 Task: Explore satellite view of the San Francisco Bay Bridge.
Action: Mouse moved to (76, 58)
Screenshot: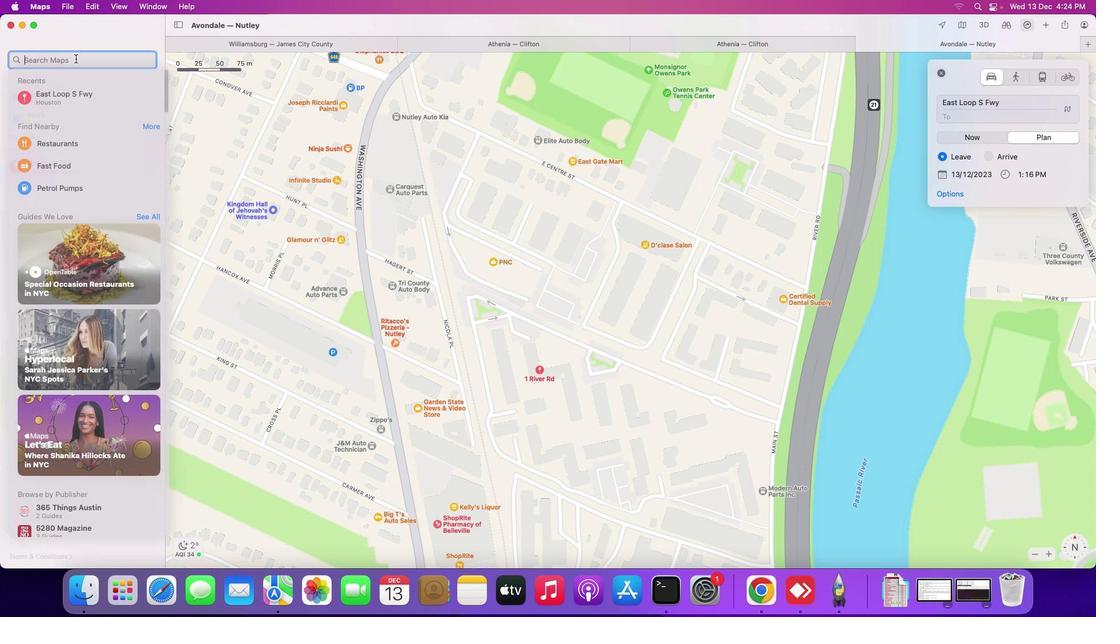 
Action: Mouse pressed left at (76, 58)
Screenshot: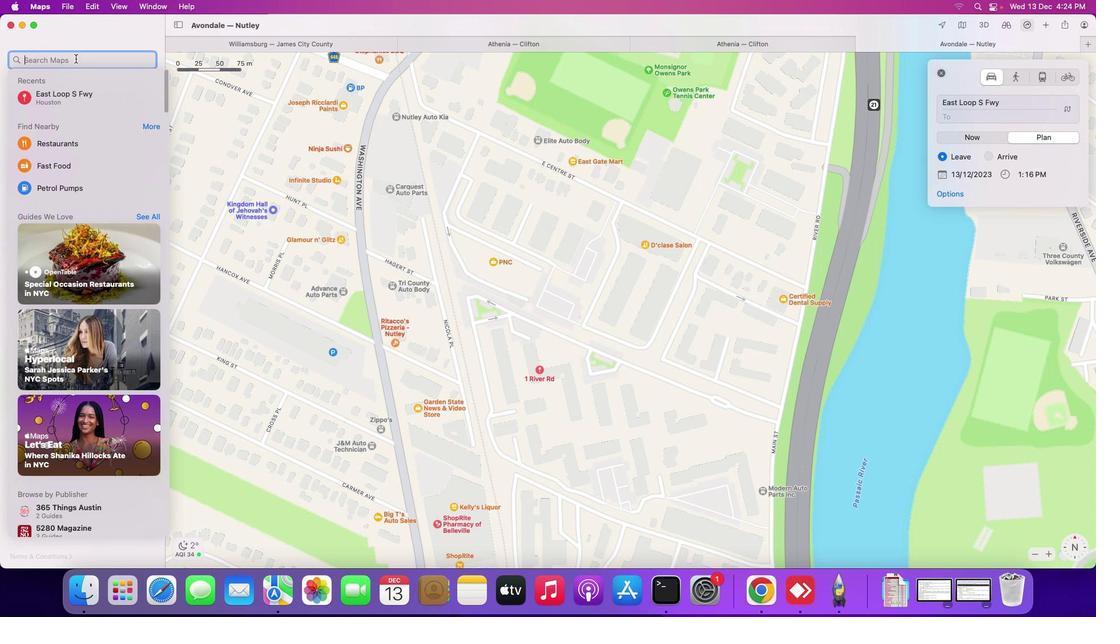 
Action: Mouse moved to (75, 58)
Screenshot: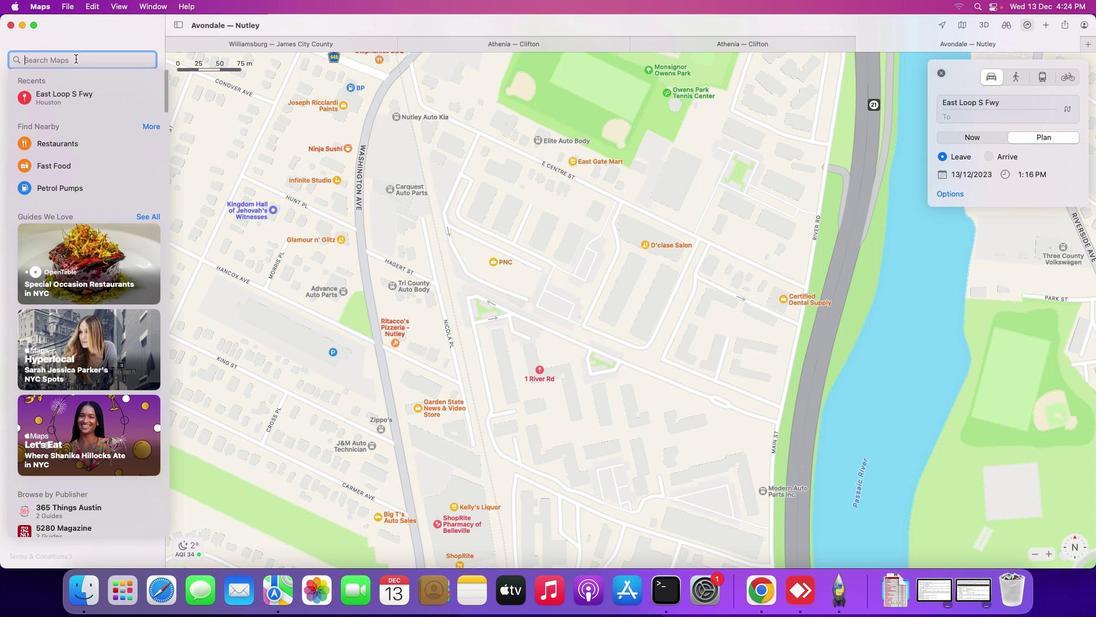 
Action: Key pressed Key.shift_r'S''a''n'Key.spaceKey.shift_r'F''r''a''n''c''i''s''c''o'Key.spaceKey.shift_r'B''a''y'Key.spaceKey.shift_r'B''r''i''d''g''e'Key.enter
Screenshot: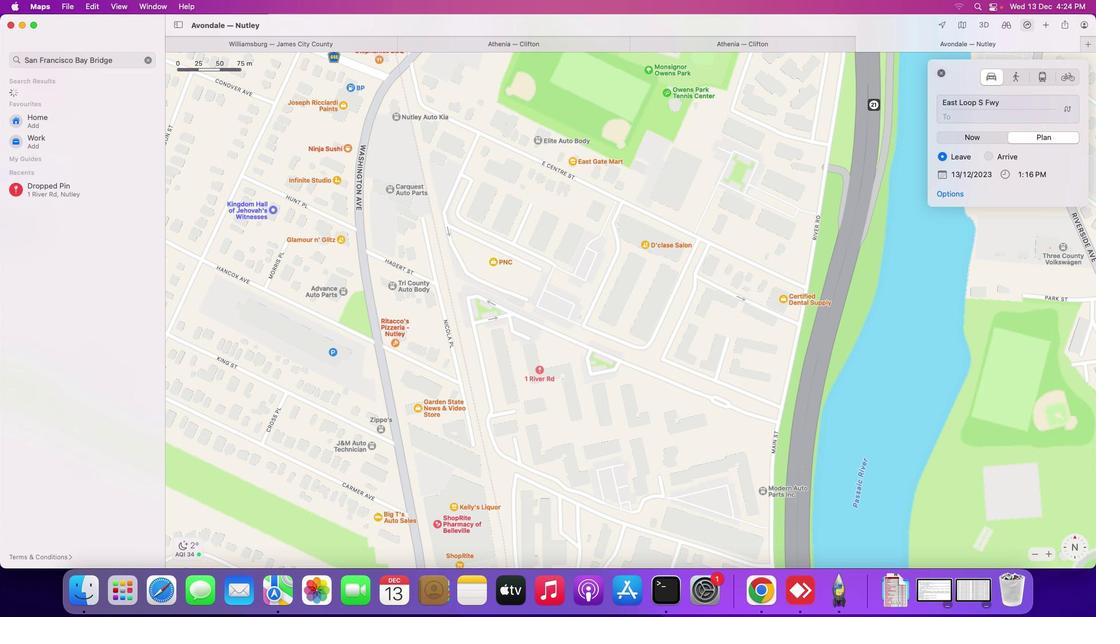 
Action: Mouse moved to (535, 286)
Screenshot: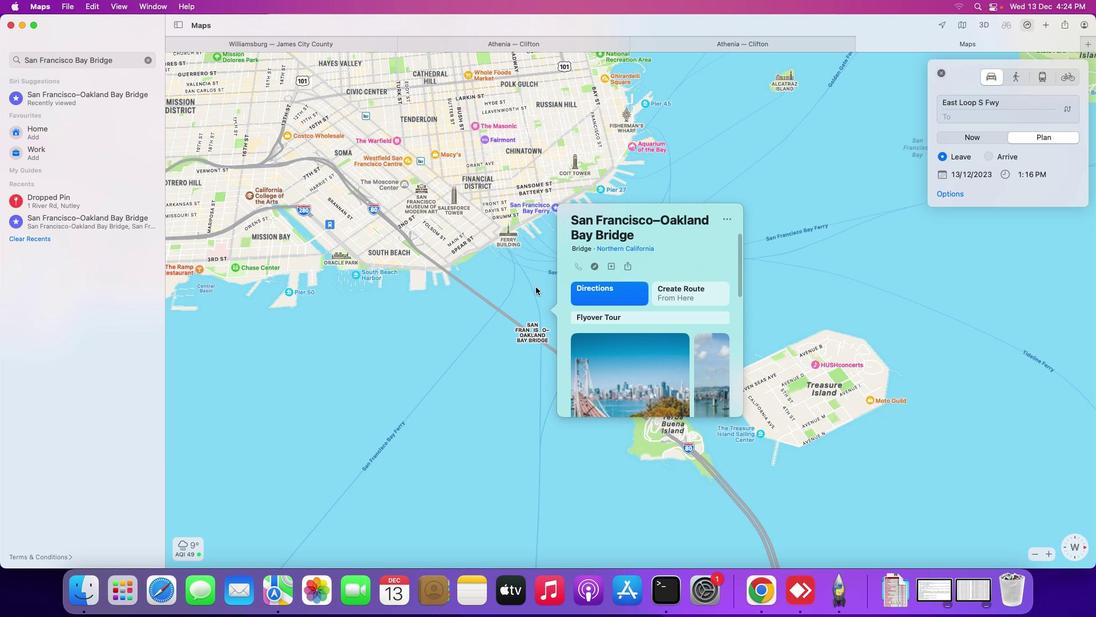
Action: Mouse pressed left at (535, 286)
Screenshot: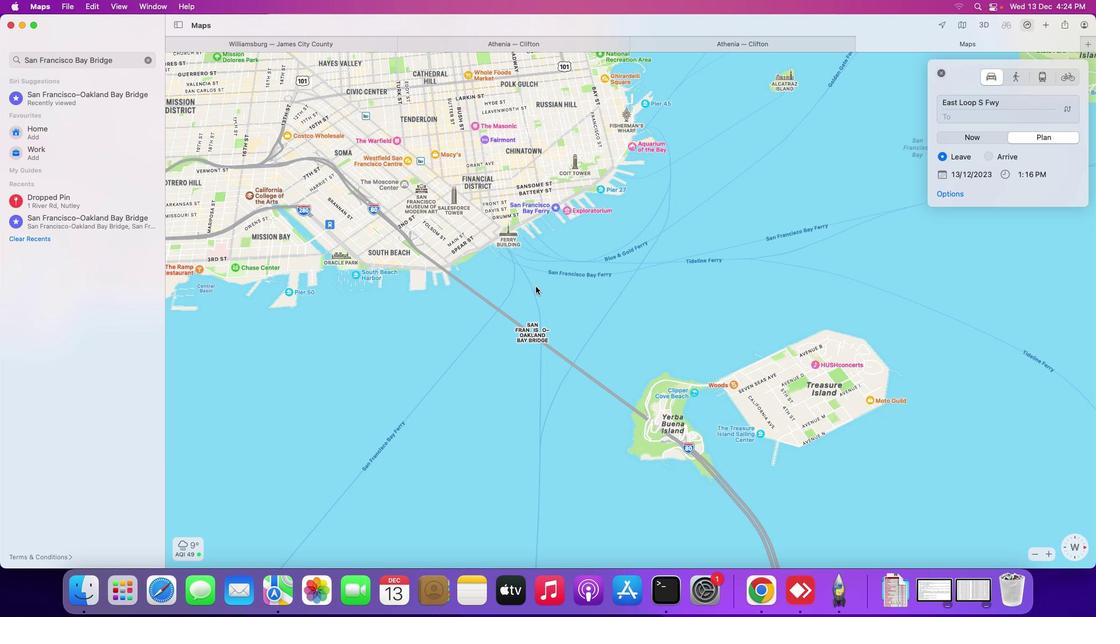 
Action: Mouse moved to (967, 25)
Screenshot: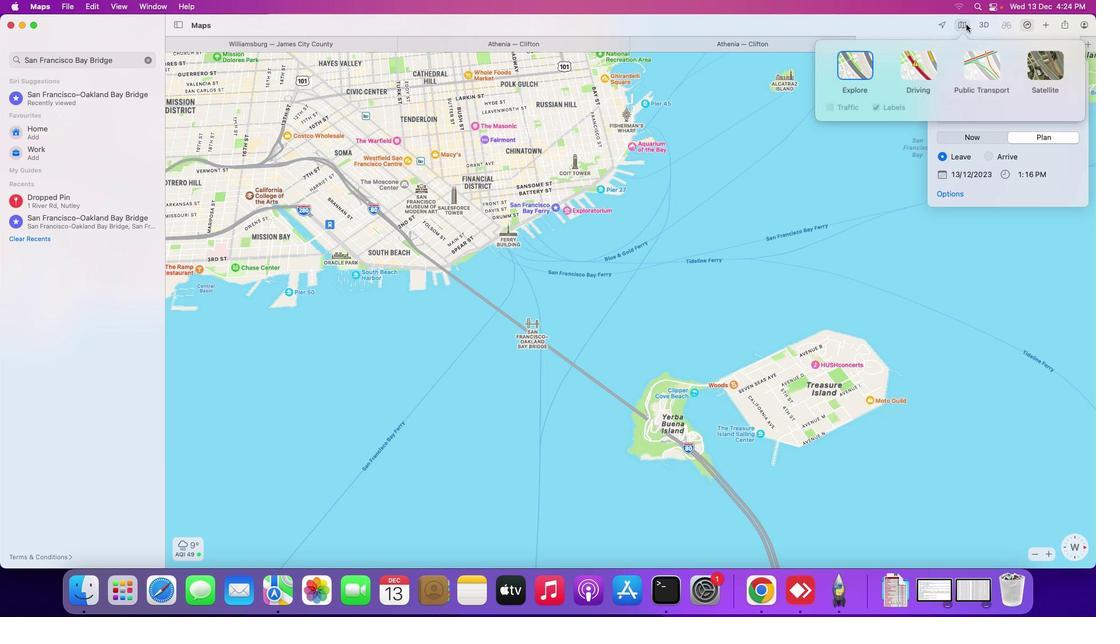 
Action: Mouse pressed left at (967, 25)
Screenshot: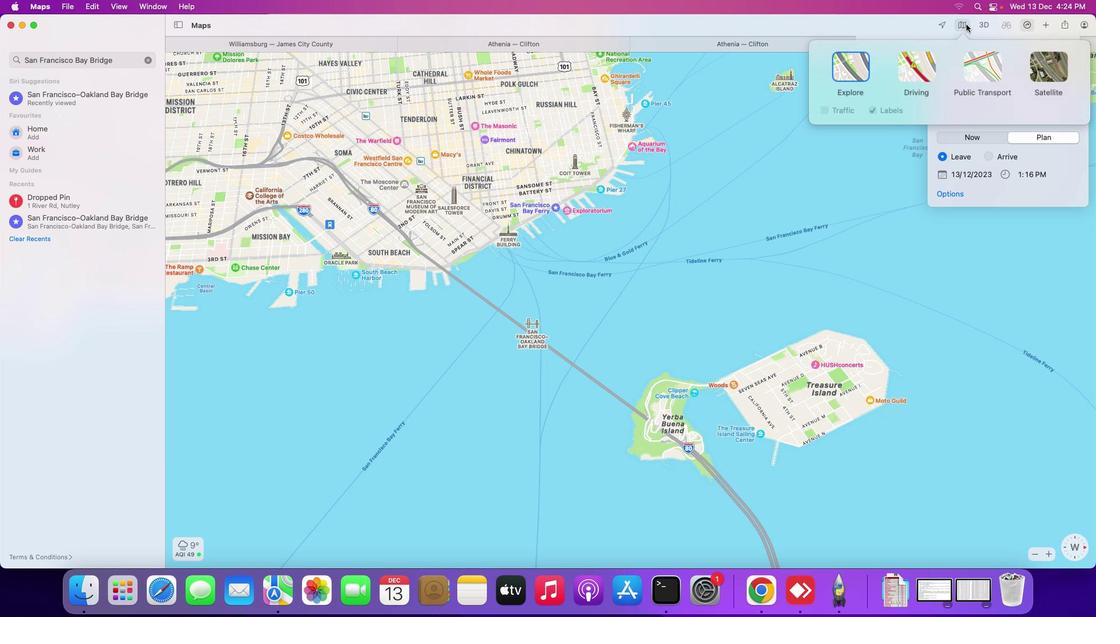 
Action: Mouse moved to (1052, 74)
Screenshot: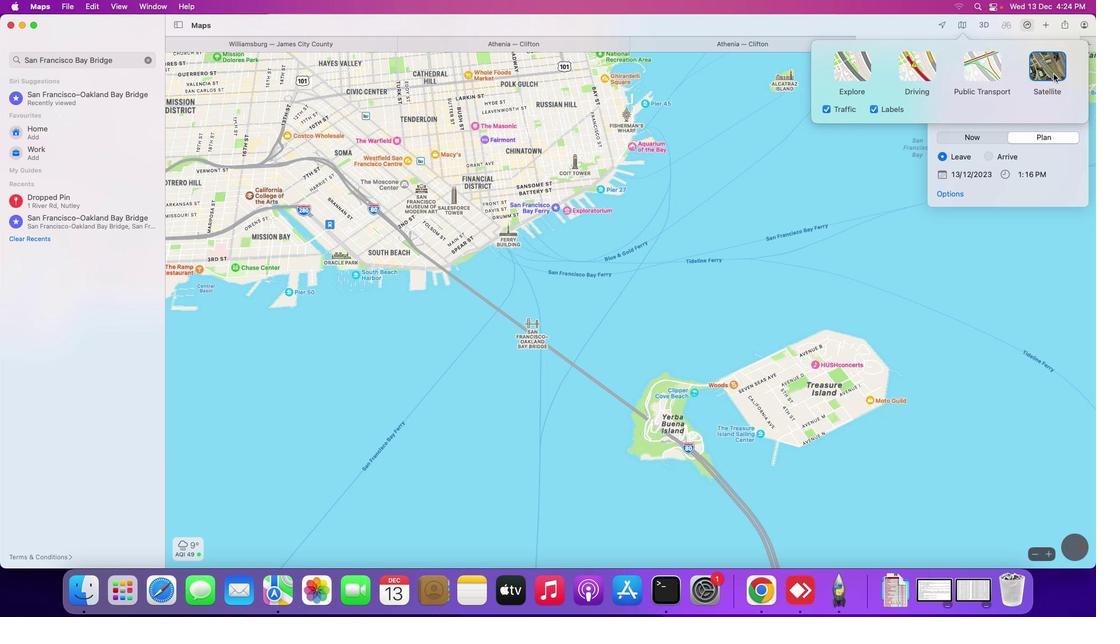 
Action: Mouse pressed left at (1052, 74)
Screenshot: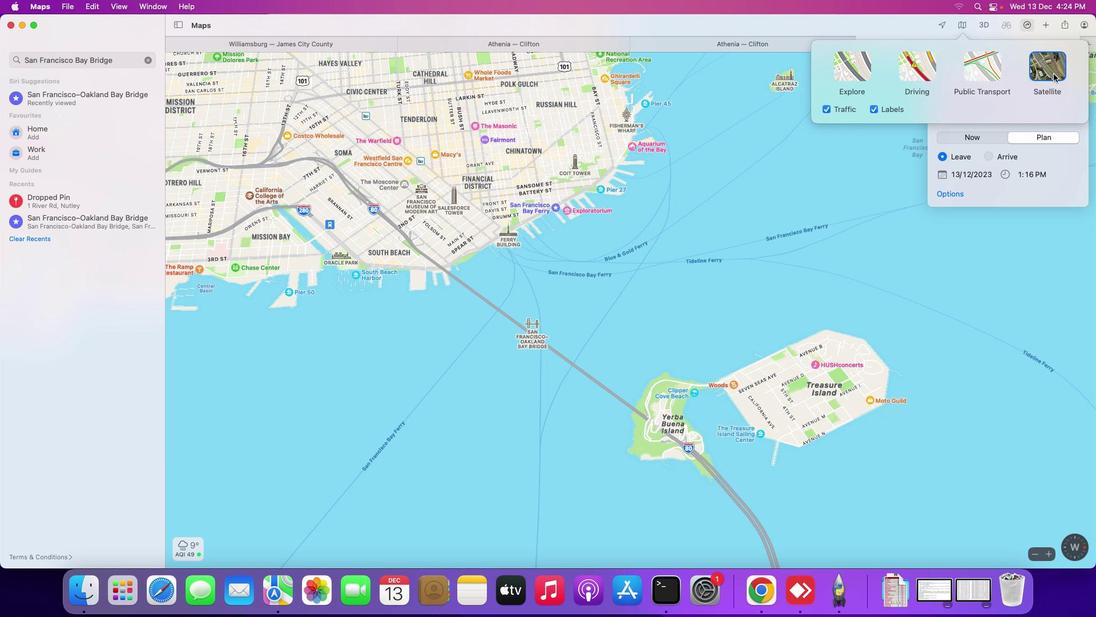 
Action: Mouse moved to (589, 306)
Screenshot: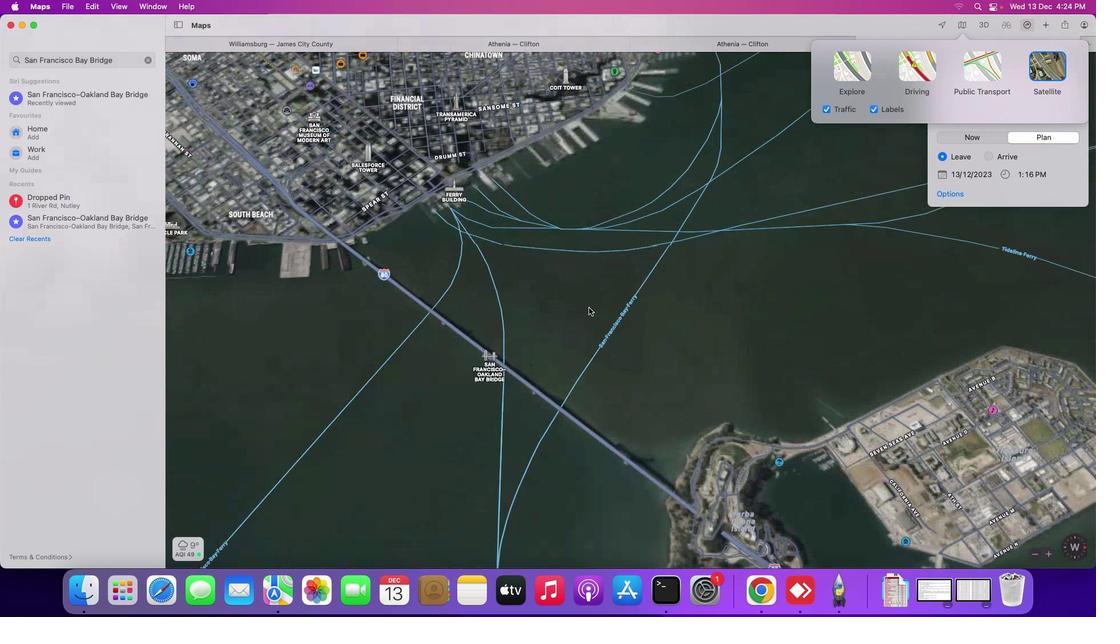 
Action: Mouse scrolled (589, 306) with delta (0, 0)
Screenshot: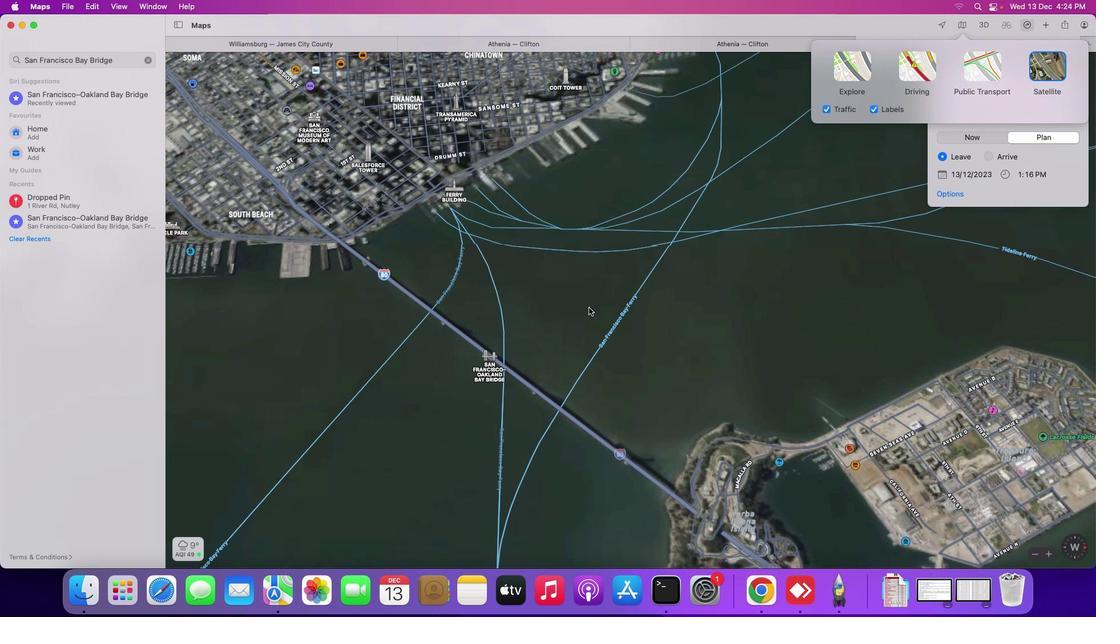 
Action: Mouse moved to (589, 307)
Screenshot: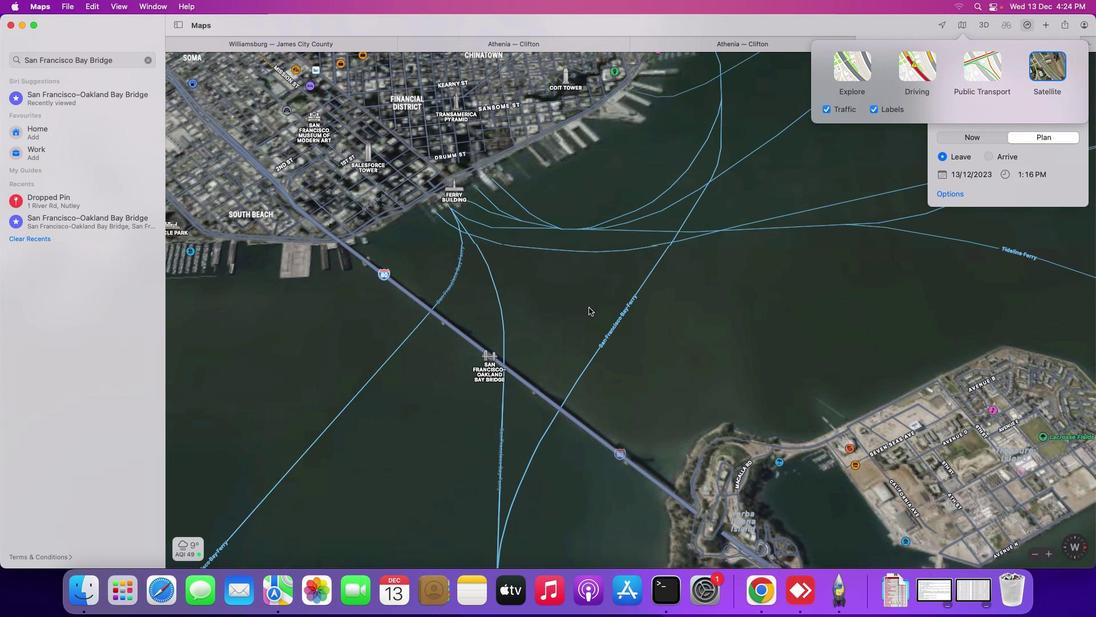 
Action: Mouse scrolled (589, 307) with delta (0, 0)
Screenshot: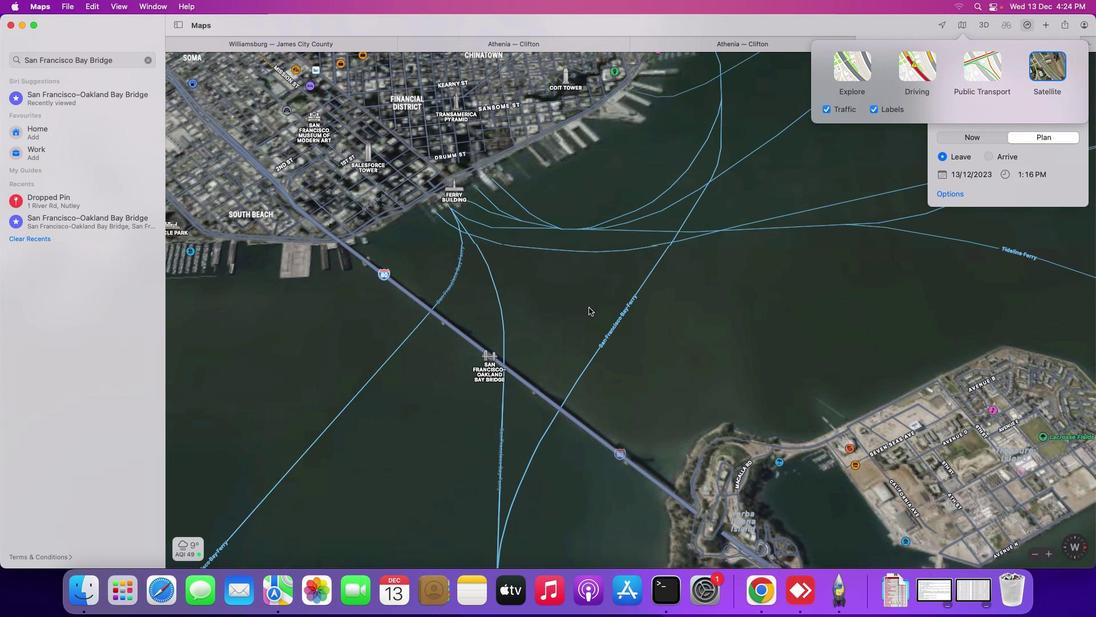 
Action: Mouse moved to (589, 307)
Screenshot: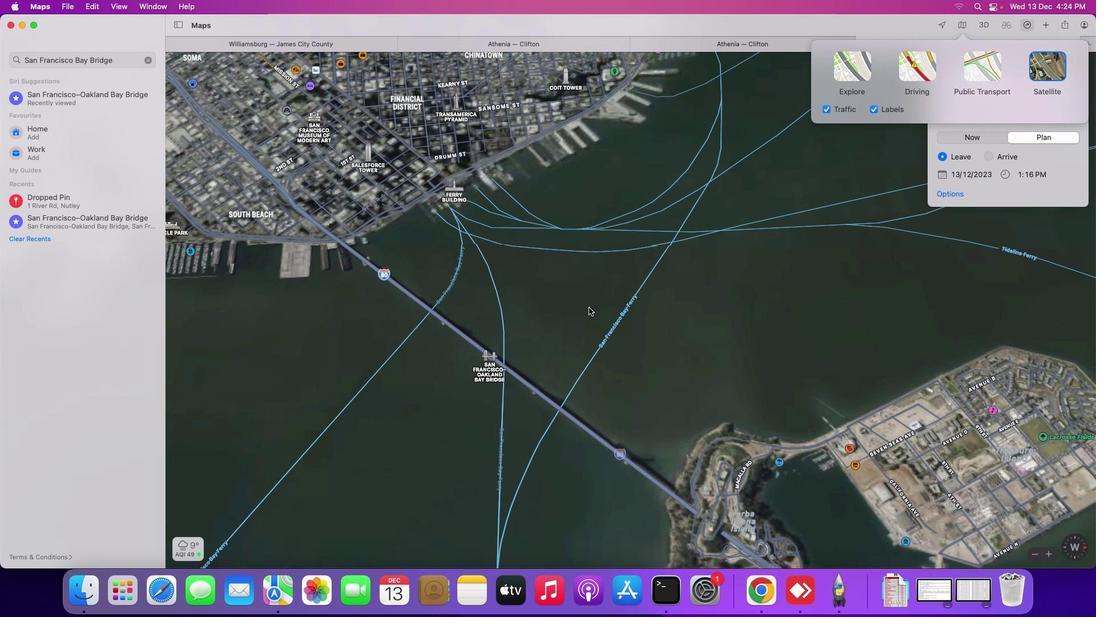 
Action: Mouse scrolled (589, 307) with delta (0, 1)
Screenshot: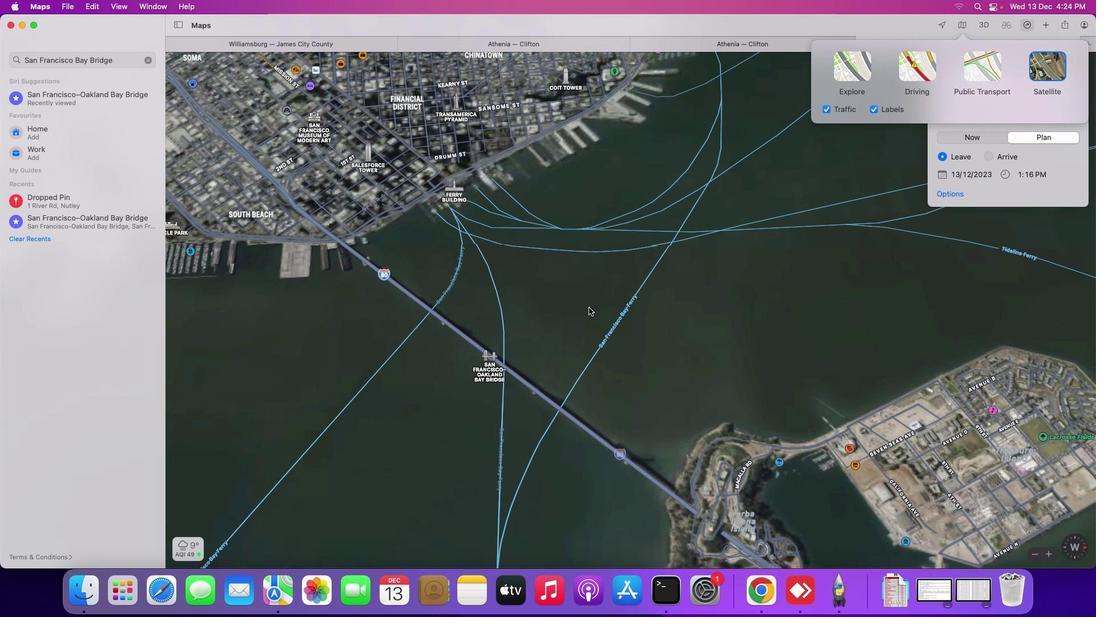 
Action: Mouse scrolled (589, 307) with delta (0, 2)
Screenshot: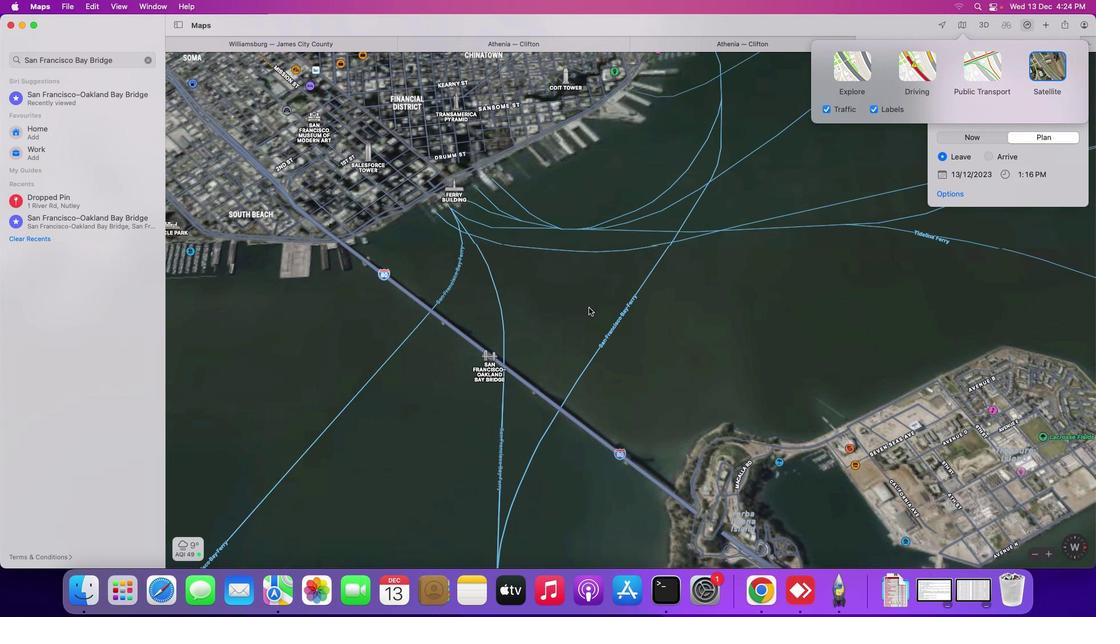 
Action: Mouse scrolled (589, 307) with delta (0, 2)
Screenshot: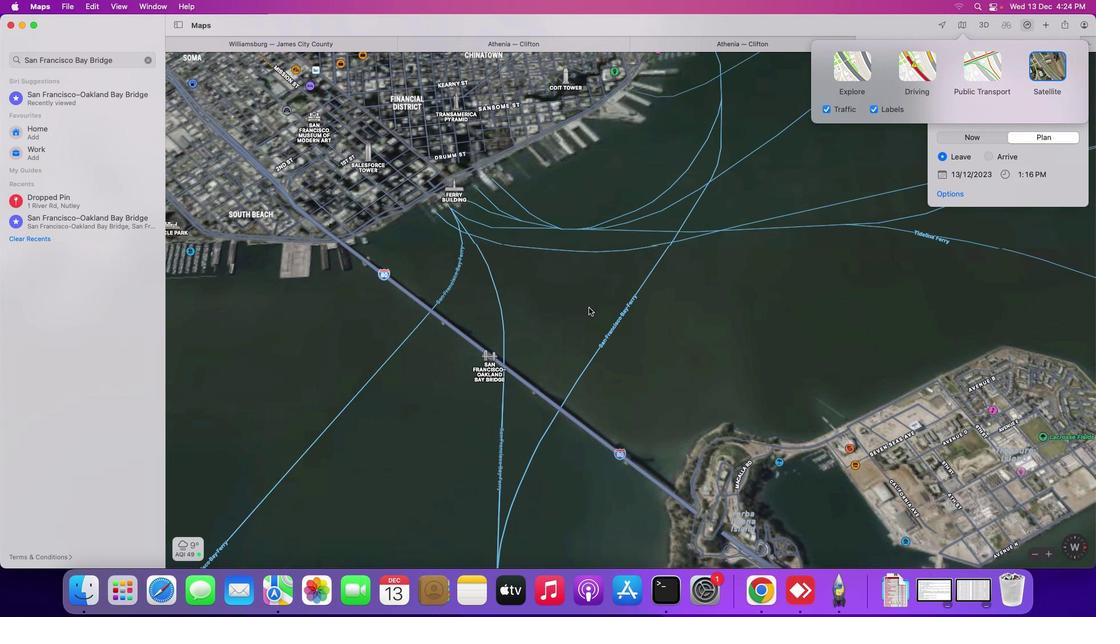
Action: Mouse scrolled (589, 307) with delta (0, 0)
Screenshot: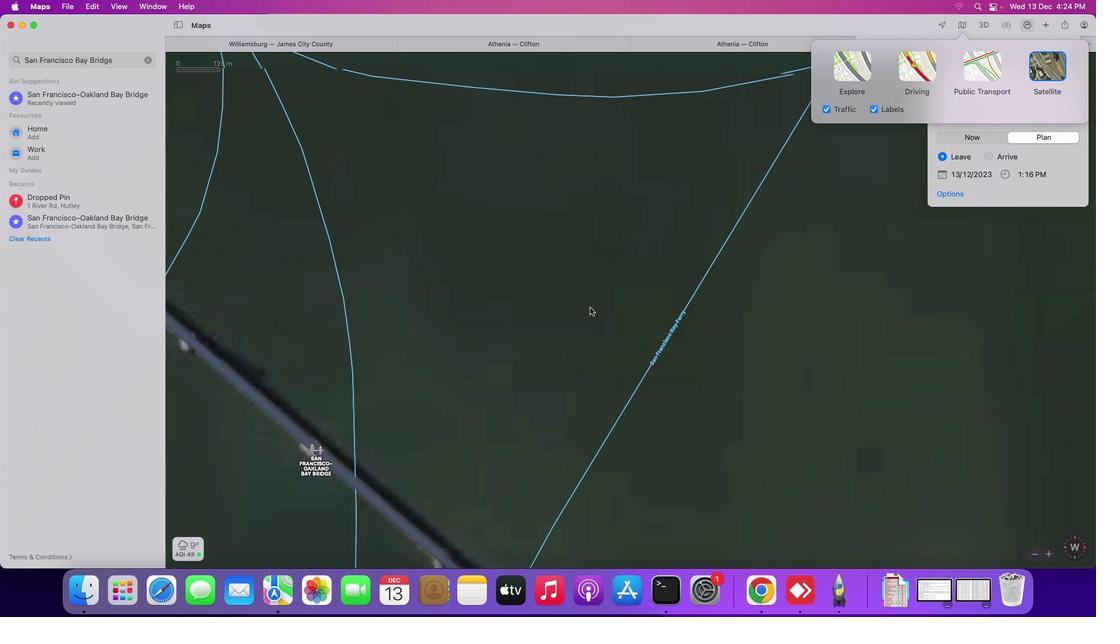 
Action: Mouse scrolled (589, 307) with delta (0, 0)
Screenshot: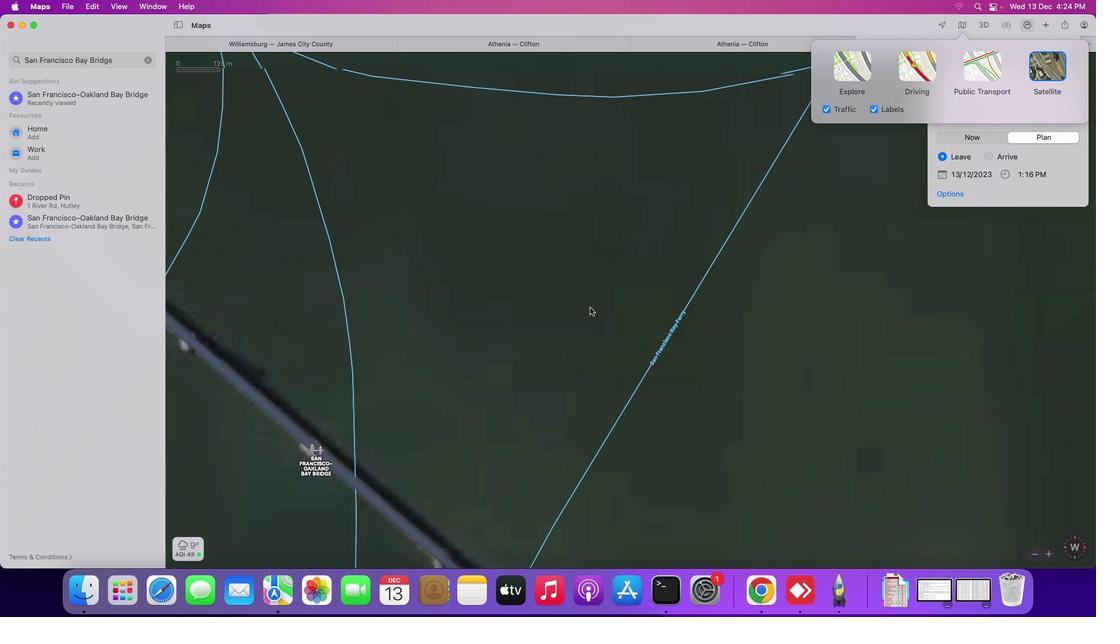 
Action: Mouse scrolled (589, 307) with delta (0, 1)
Screenshot: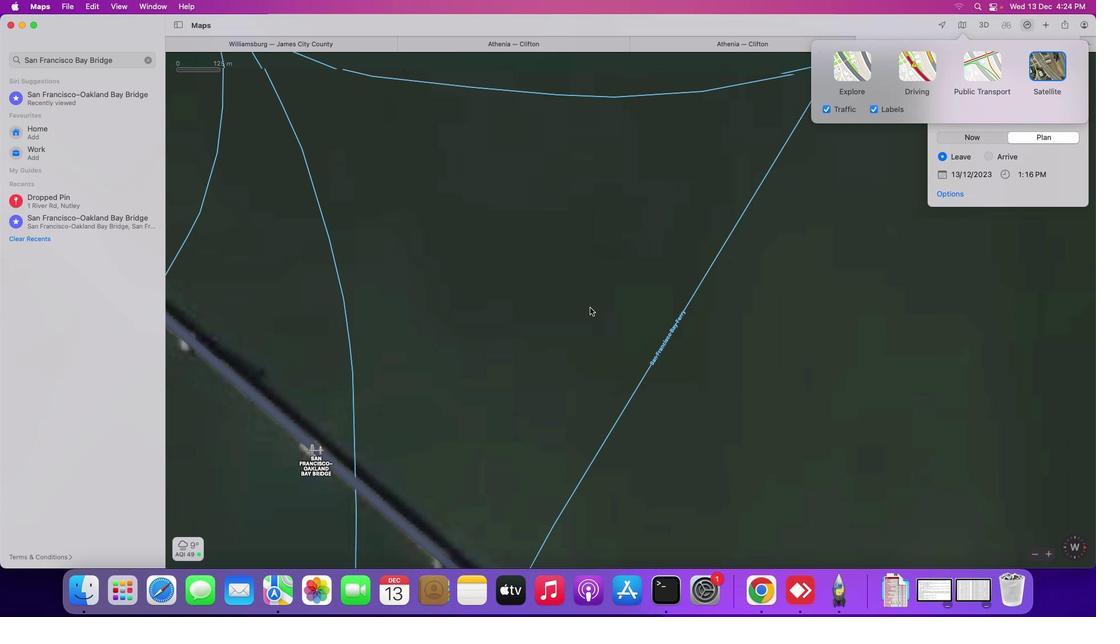 
Action: Mouse moved to (589, 307)
Screenshot: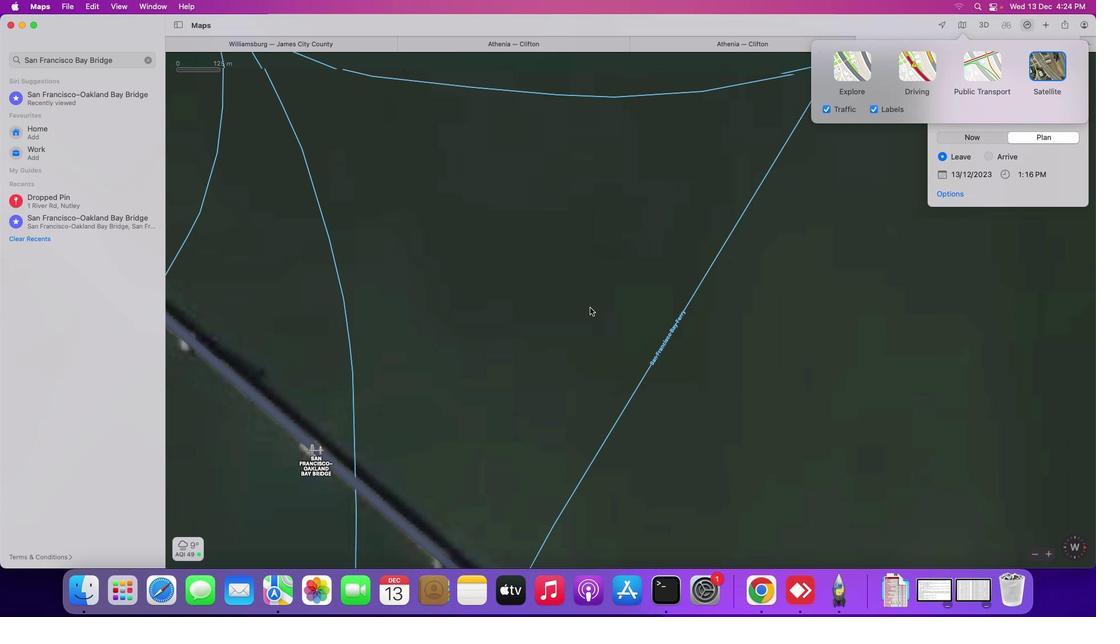 
Action: Mouse scrolled (589, 307) with delta (0, 2)
Screenshot: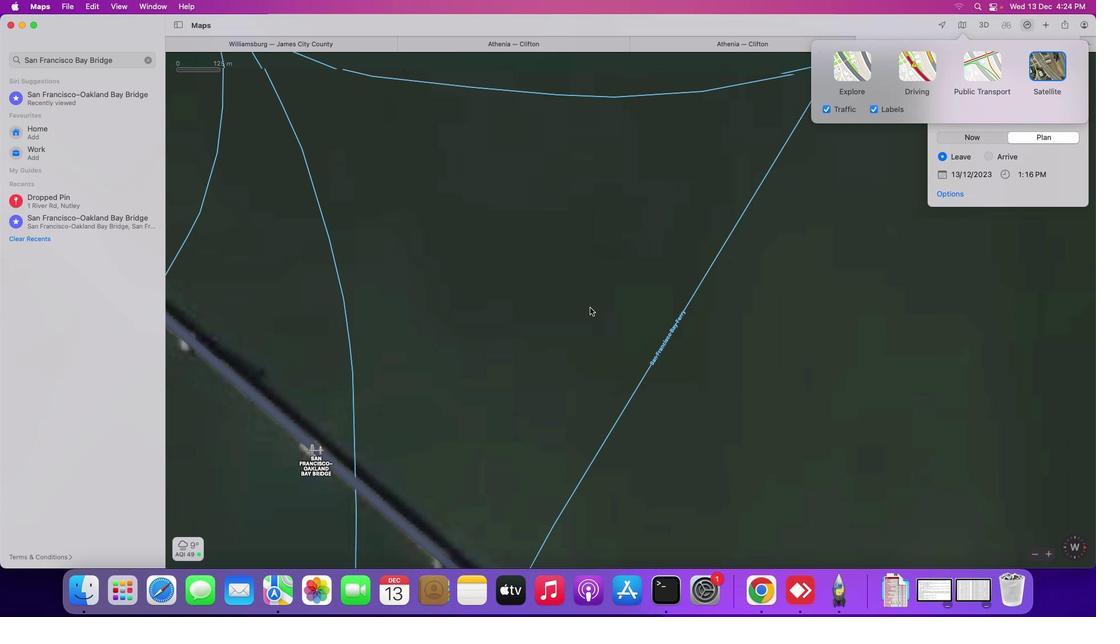 
Action: Mouse scrolled (589, 307) with delta (0, 3)
Screenshot: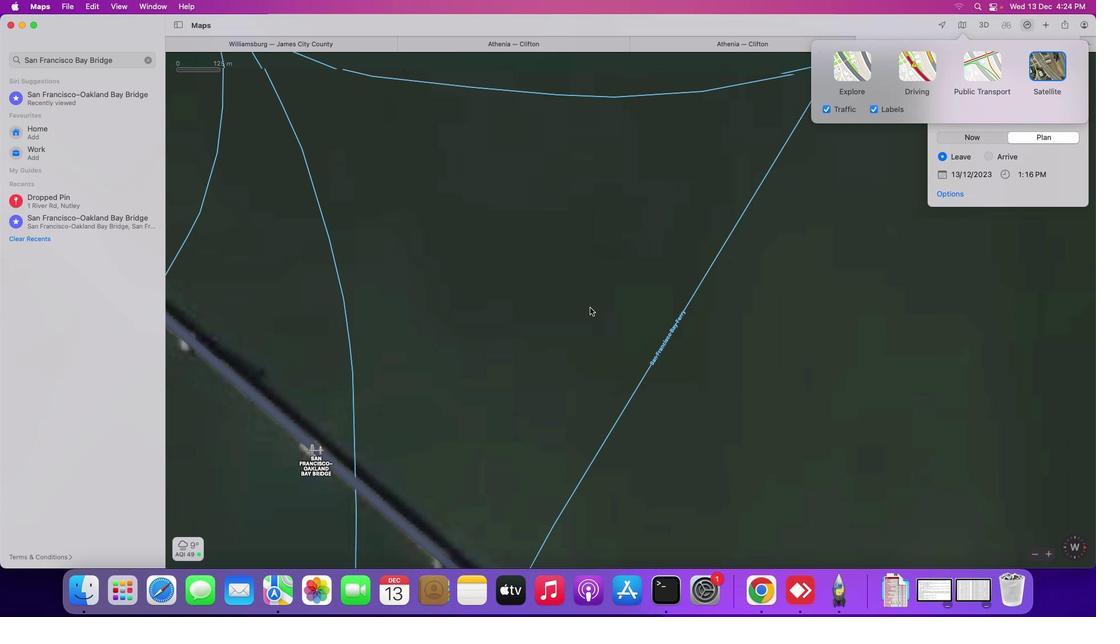 
Action: Mouse scrolled (589, 307) with delta (0, 3)
Screenshot: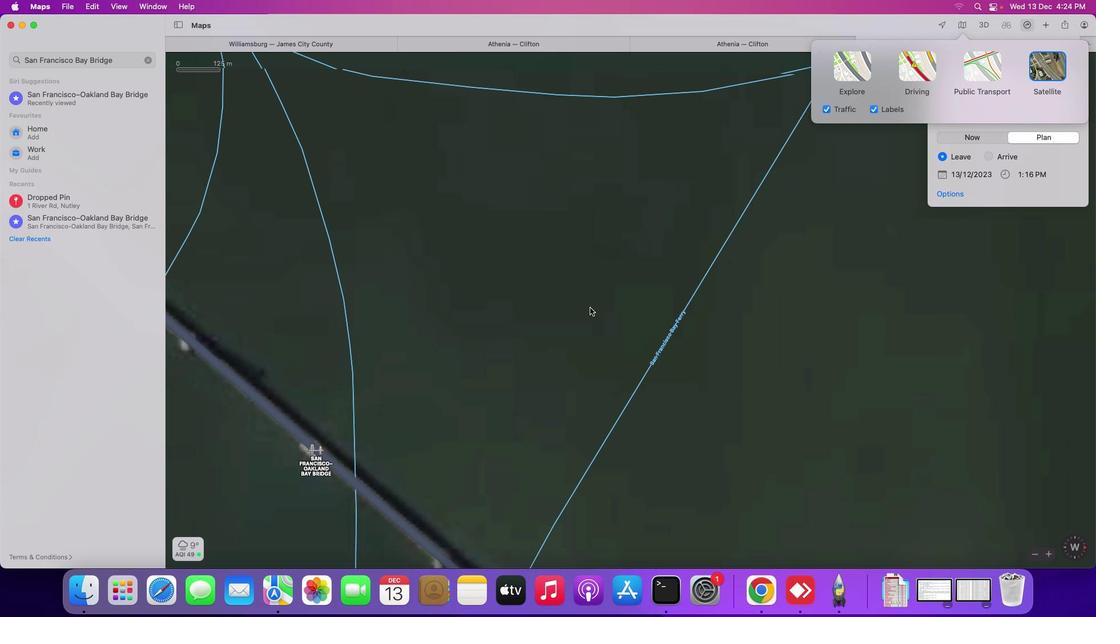 
Action: Mouse scrolled (589, 307) with delta (0, 3)
Screenshot: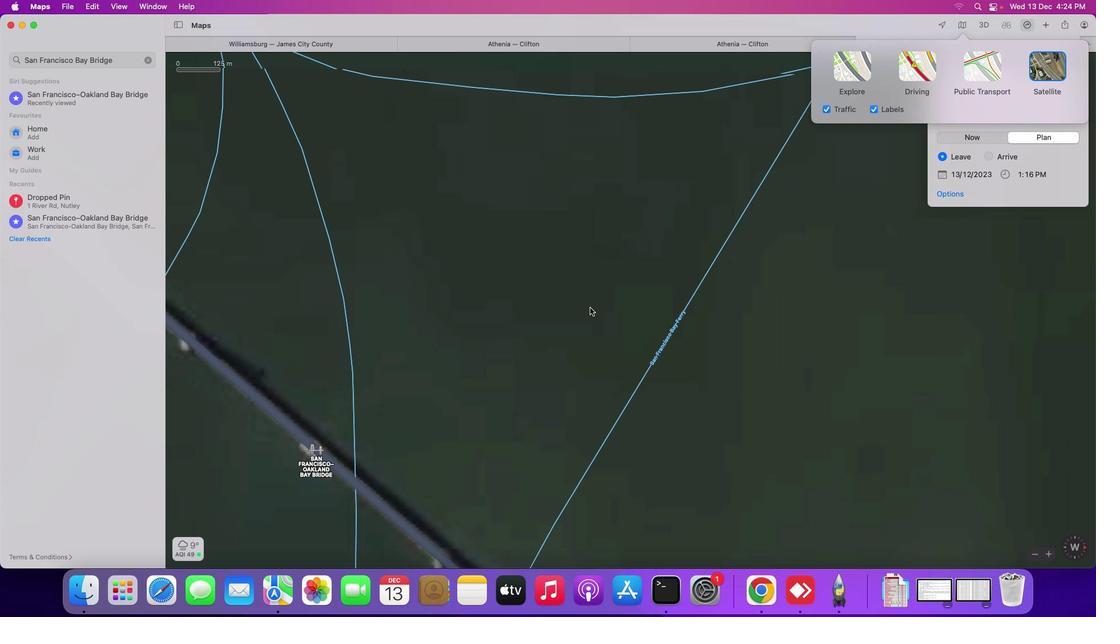 
Action: Mouse moved to (458, 256)
Screenshot: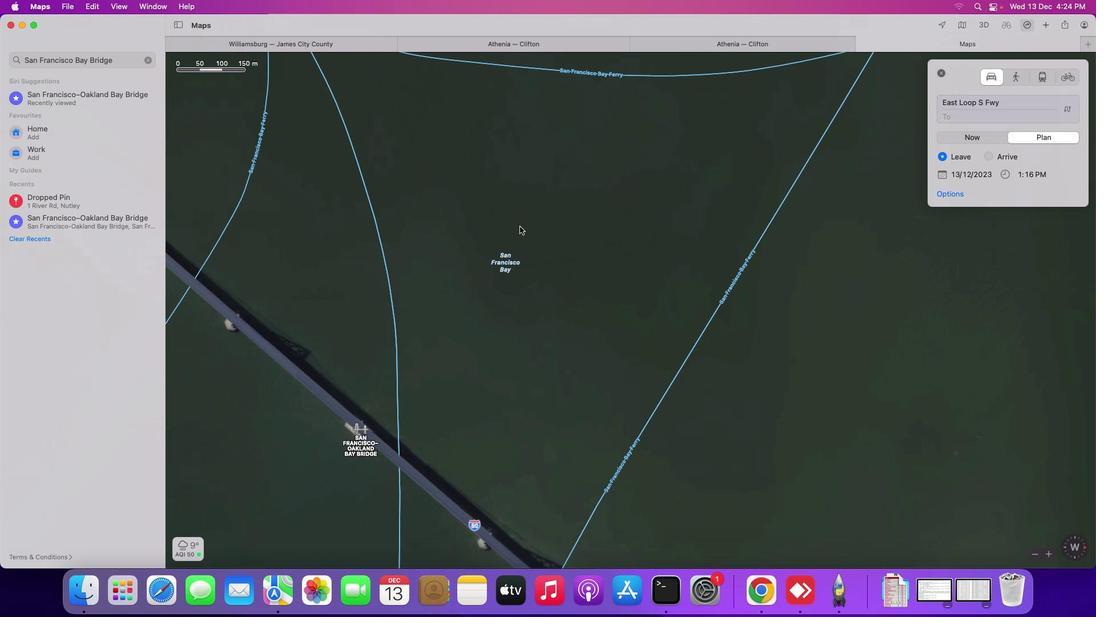 
Action: Mouse pressed left at (458, 256)
Screenshot: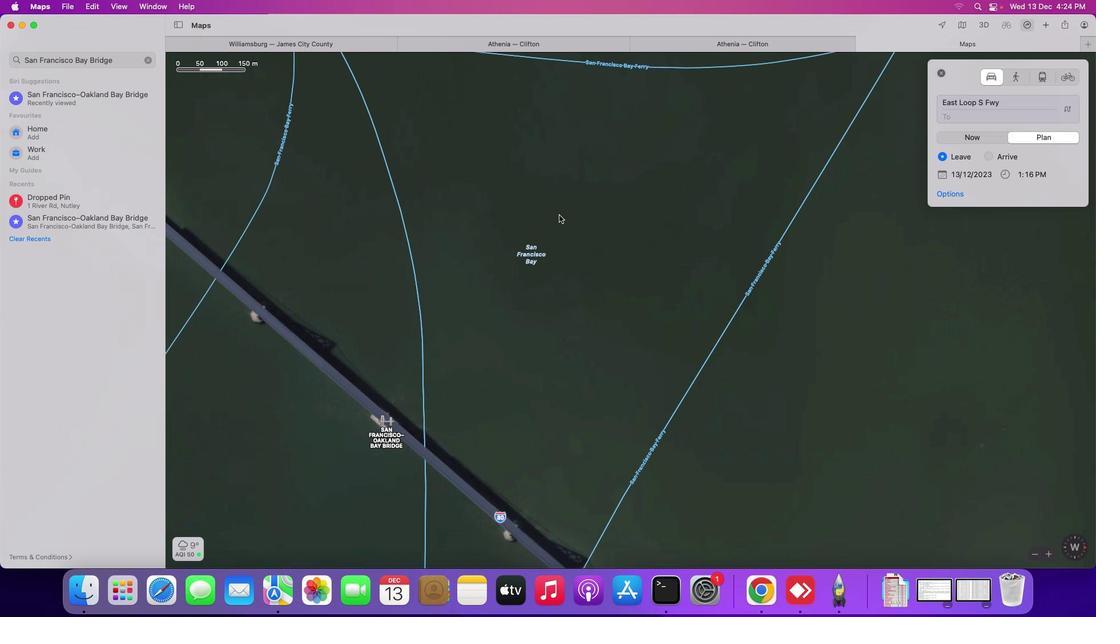 
Action: Mouse moved to (477, 278)
Screenshot: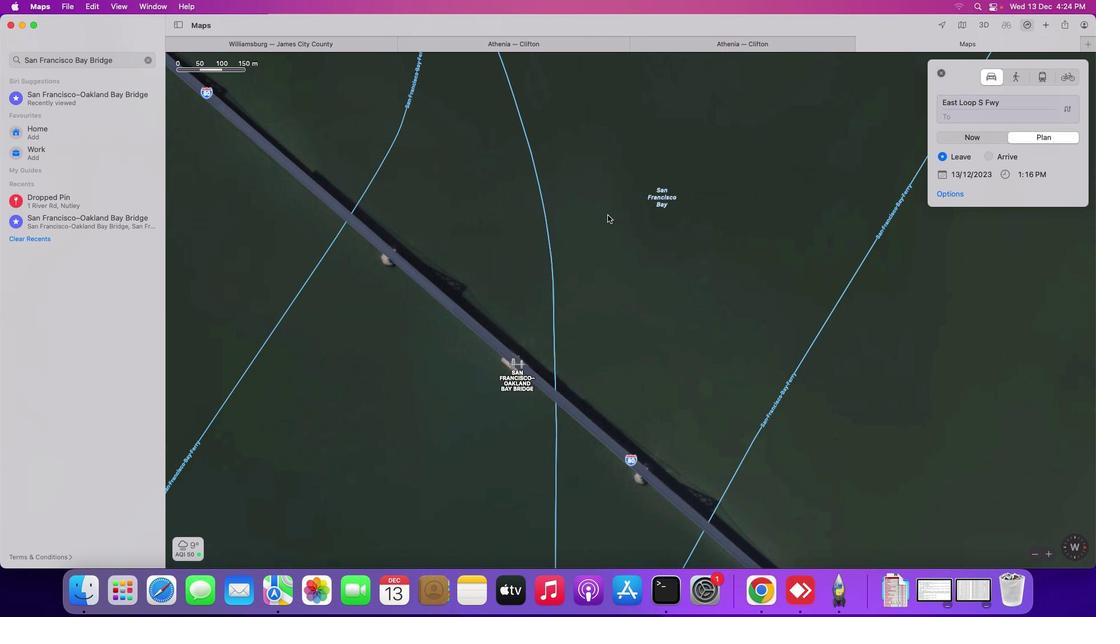 
Action: Mouse pressed left at (477, 278)
Screenshot: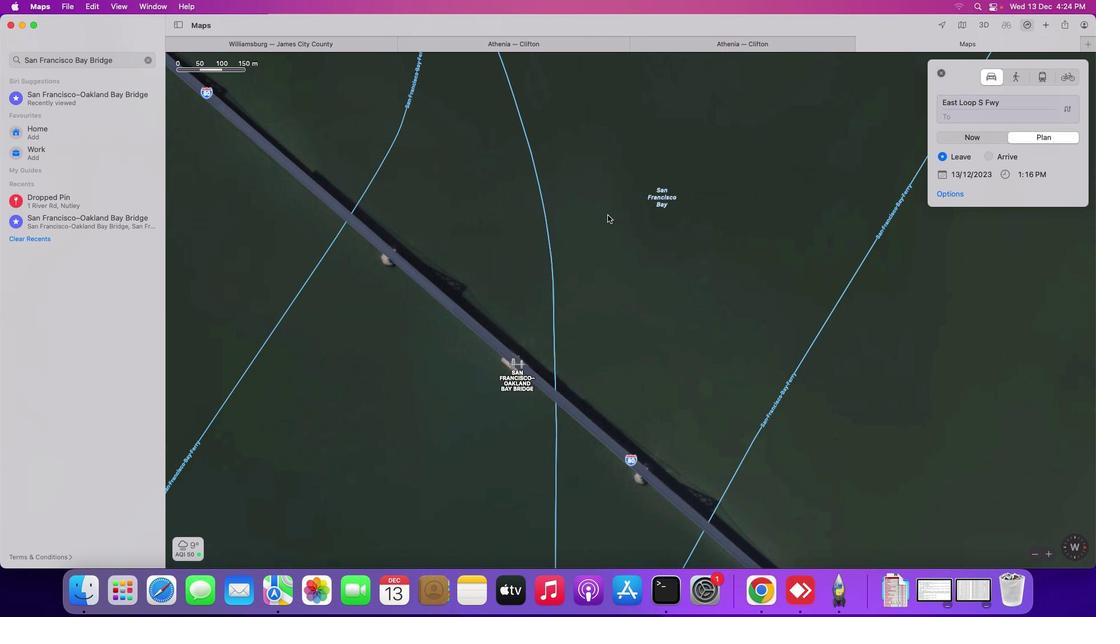 
Action: Mouse moved to (559, 281)
Screenshot: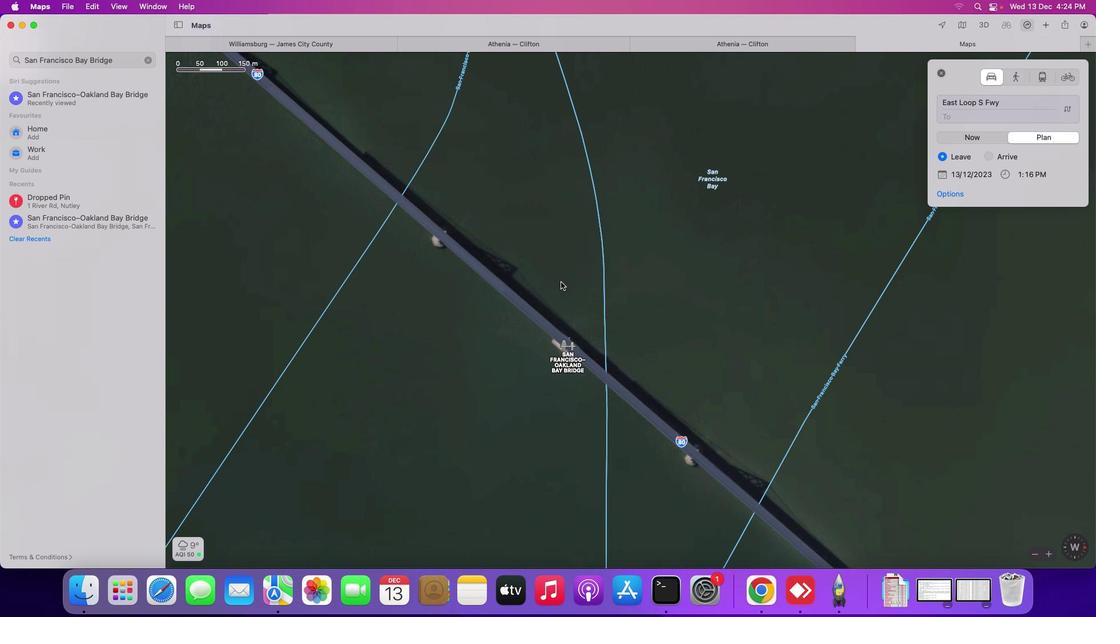 
Action: Mouse scrolled (559, 281) with delta (0, 0)
Screenshot: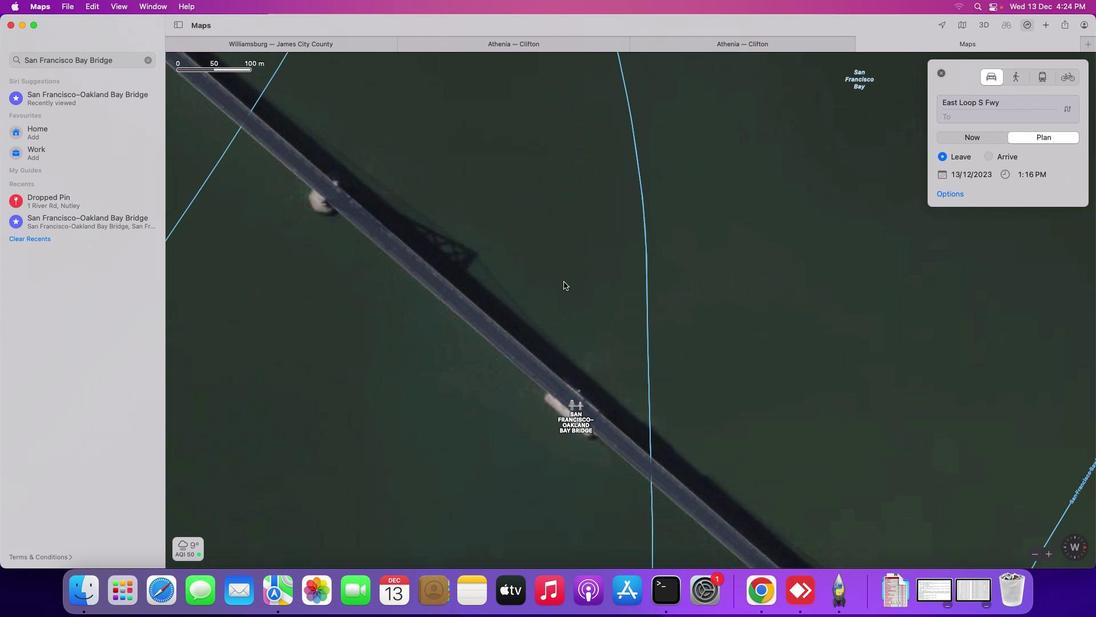 
Action: Mouse moved to (560, 281)
Screenshot: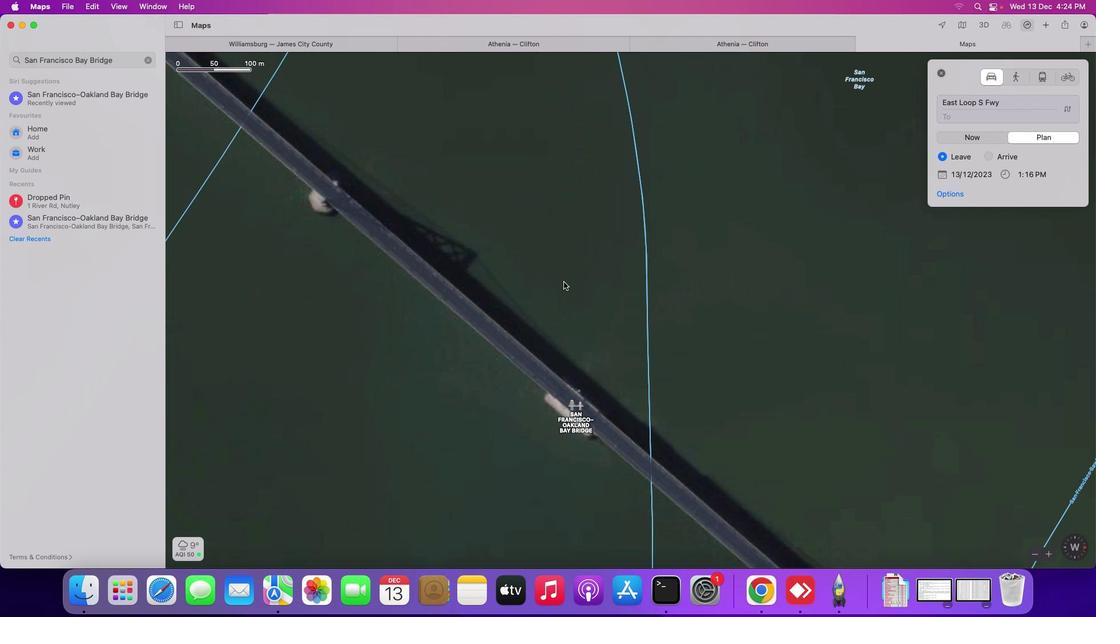 
Action: Mouse scrolled (560, 281) with delta (0, 0)
Screenshot: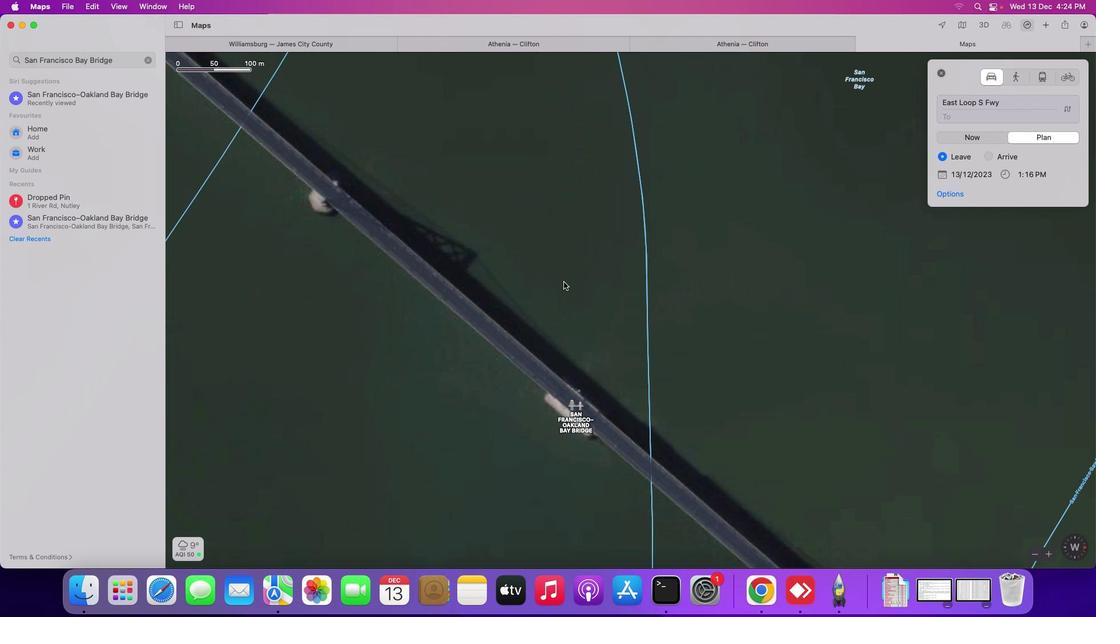 
Action: Mouse moved to (563, 281)
Screenshot: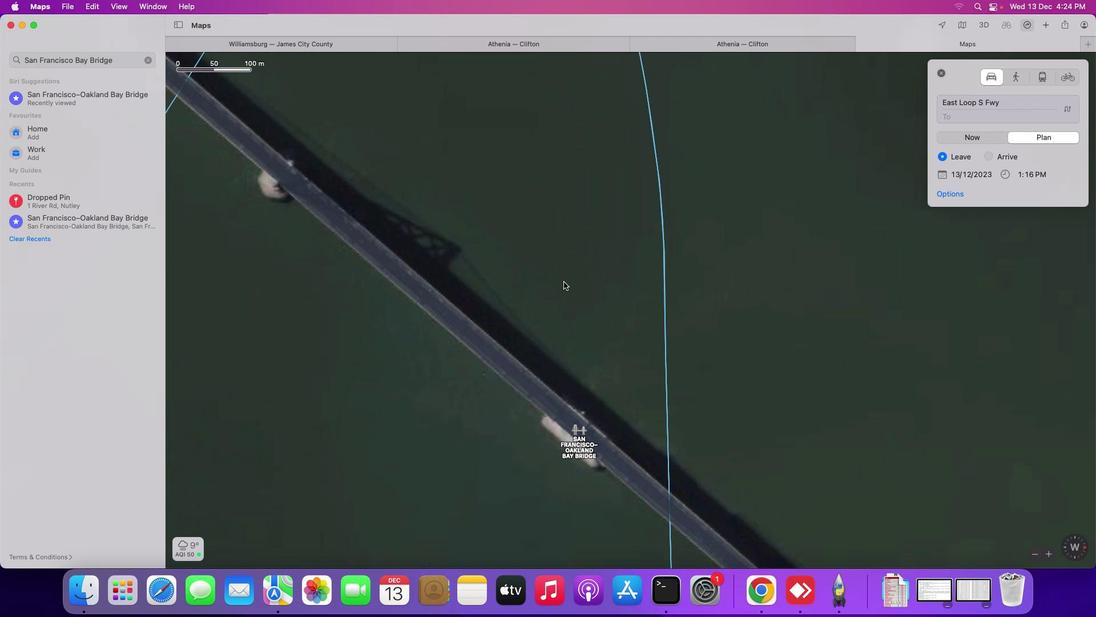 
Action: Mouse scrolled (563, 281) with delta (0, 1)
Screenshot: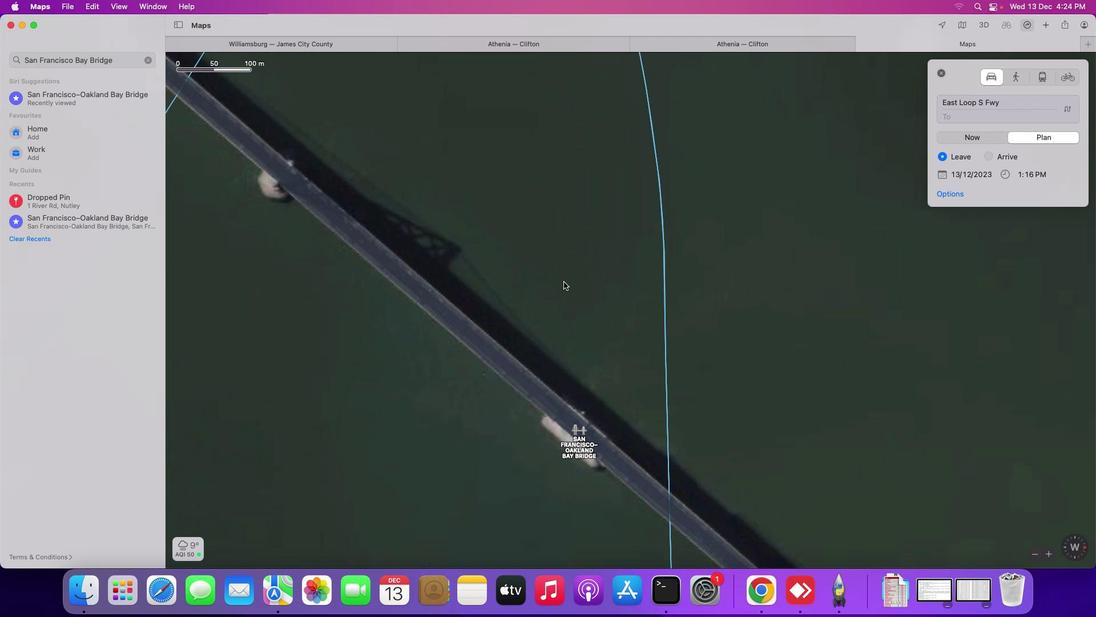 
Action: Mouse moved to (563, 281)
Screenshot: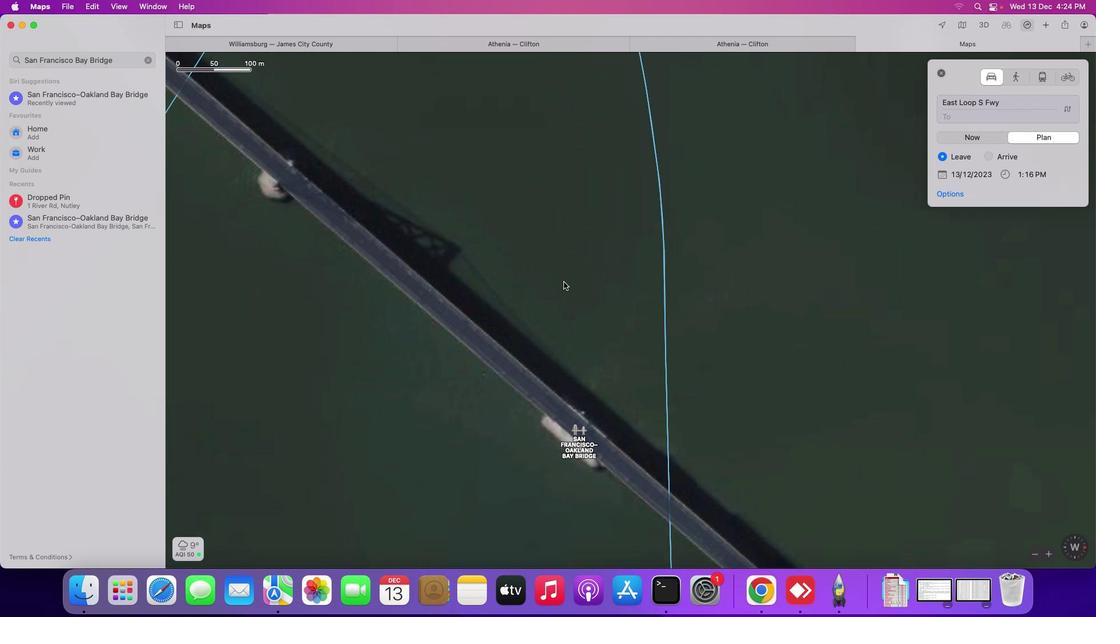 
Action: Mouse scrolled (563, 281) with delta (0, 2)
Screenshot: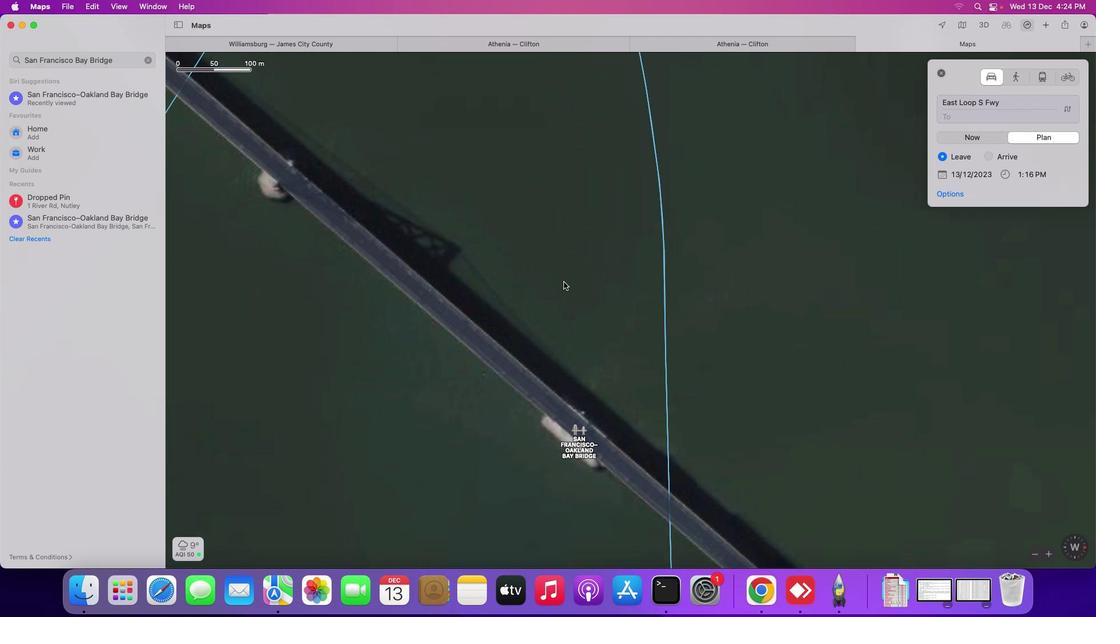
Action: Mouse scrolled (563, 281) with delta (0, 2)
Screenshot: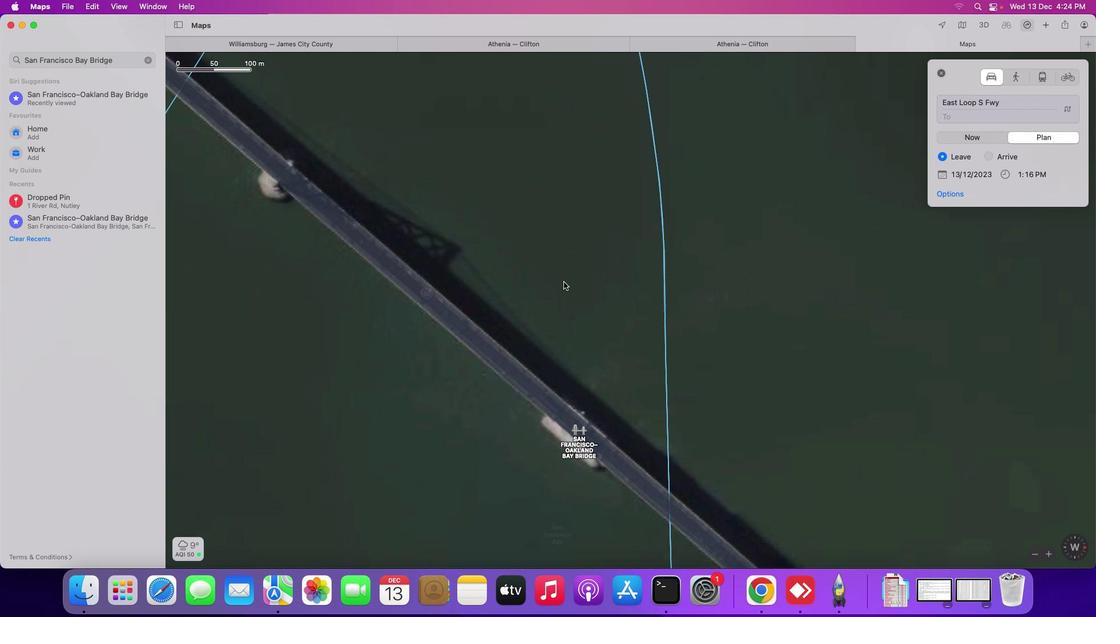 
Action: Mouse scrolled (563, 281) with delta (0, 2)
Screenshot: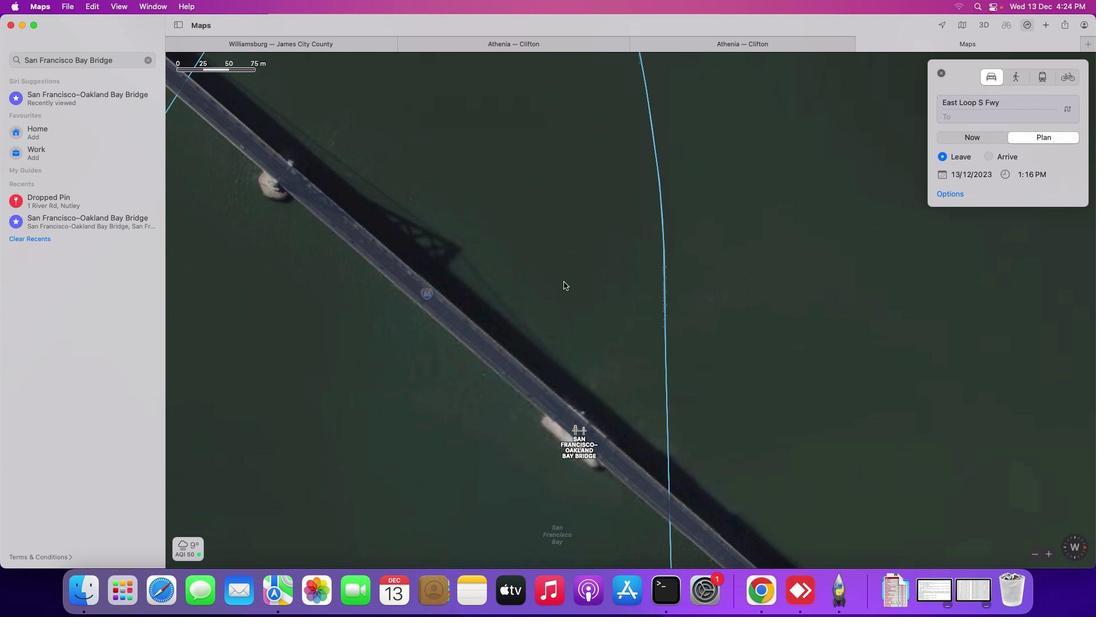 
Action: Mouse scrolled (563, 281) with delta (0, 2)
Screenshot: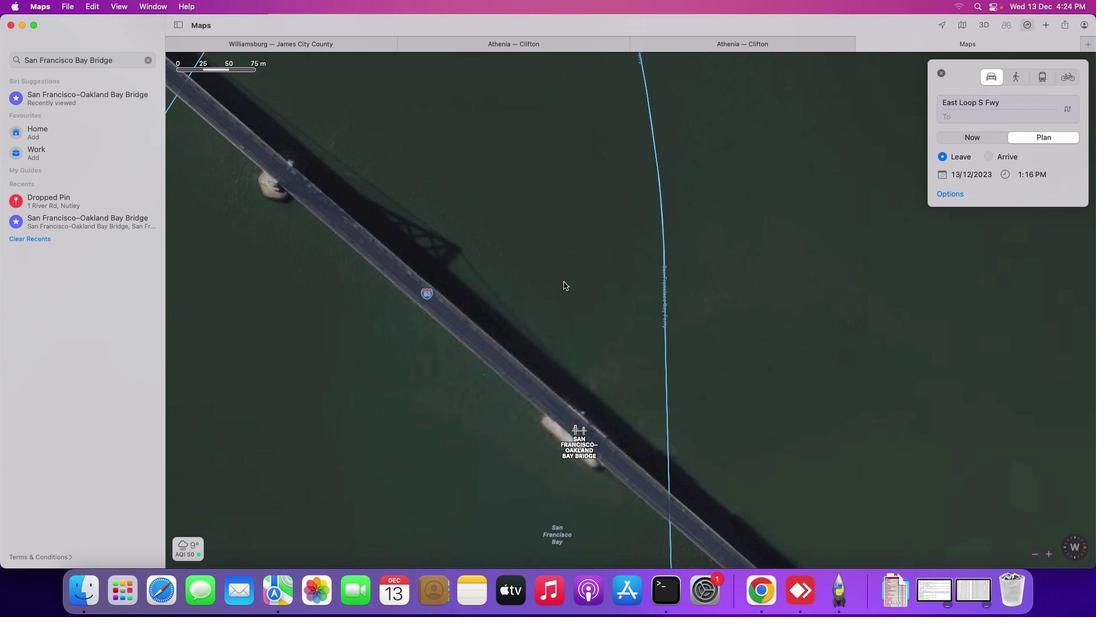 
Action: Mouse moved to (564, 281)
Screenshot: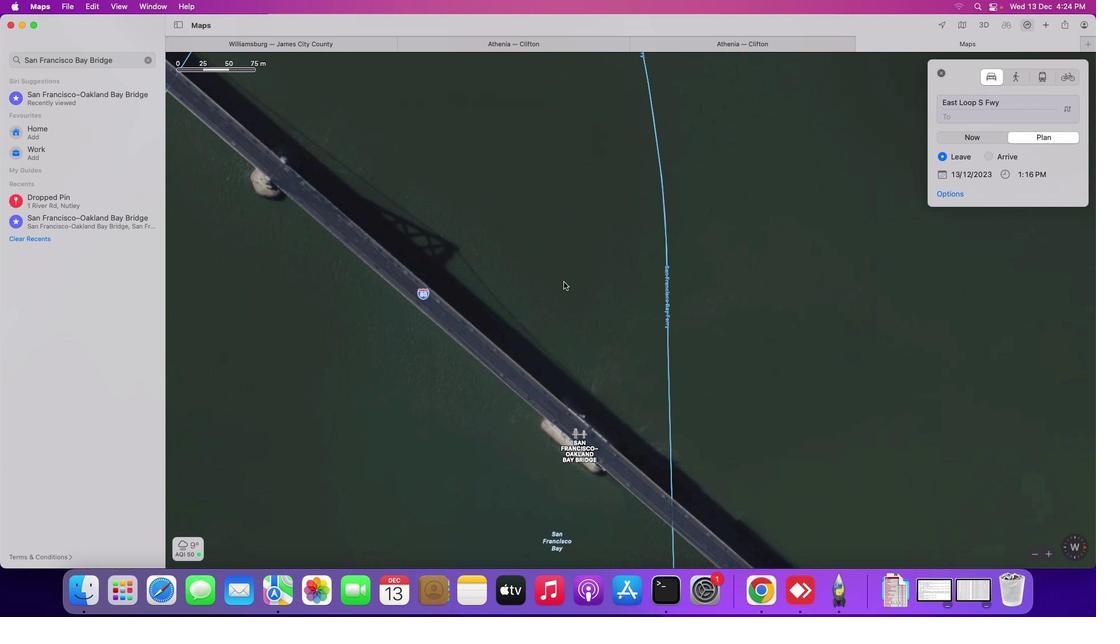 
Action: Mouse scrolled (564, 281) with delta (0, 0)
Screenshot: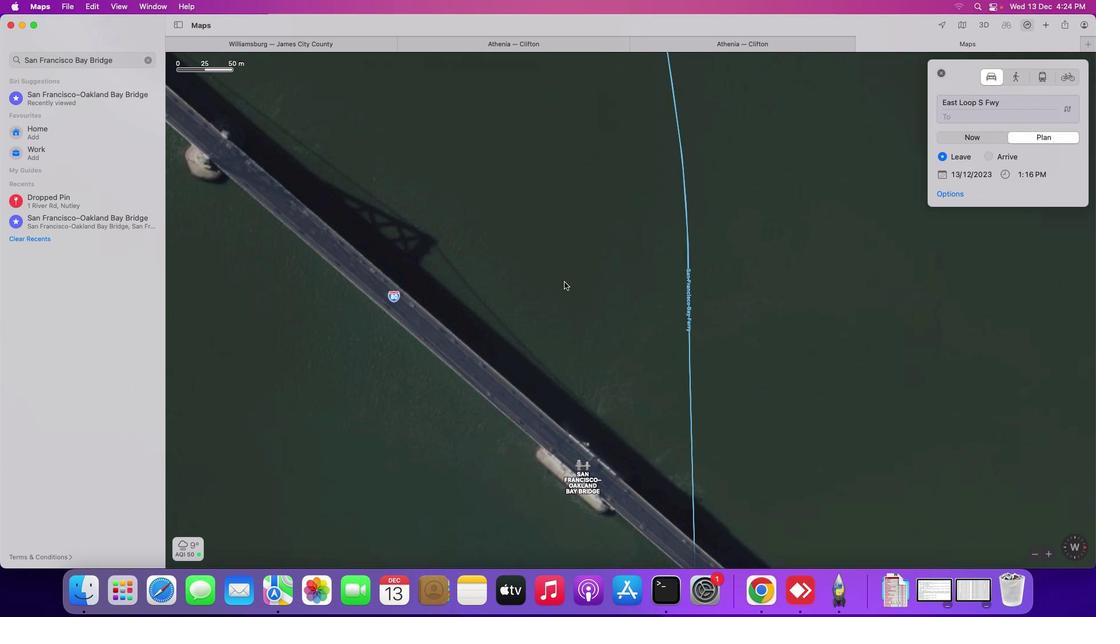 
Action: Mouse scrolled (564, 281) with delta (0, 0)
Screenshot: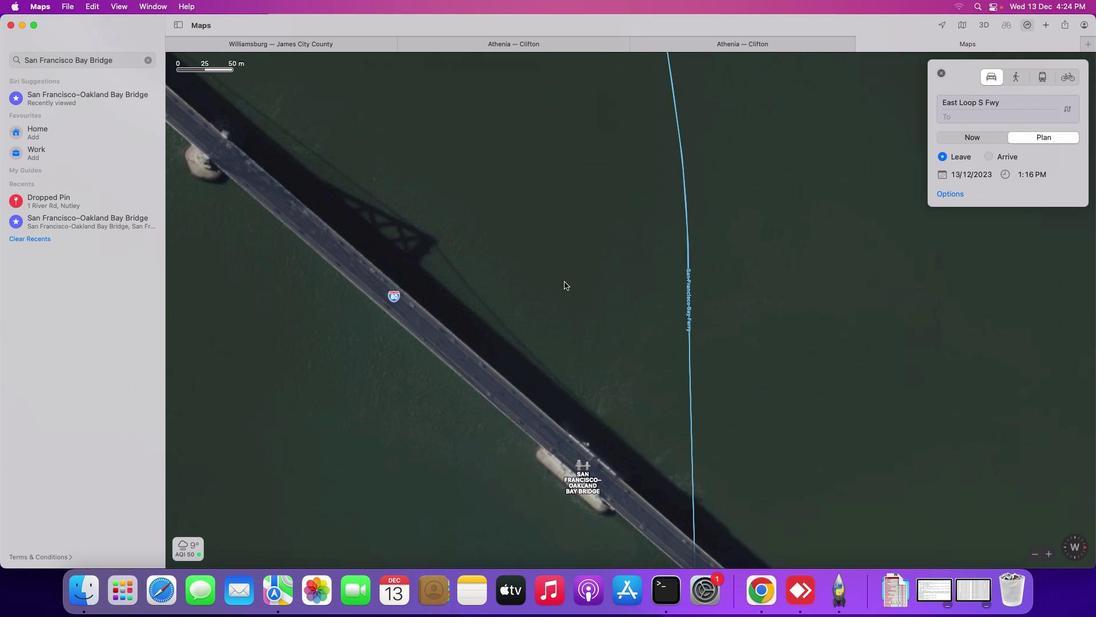 
Action: Mouse scrolled (564, 281) with delta (0, 0)
Screenshot: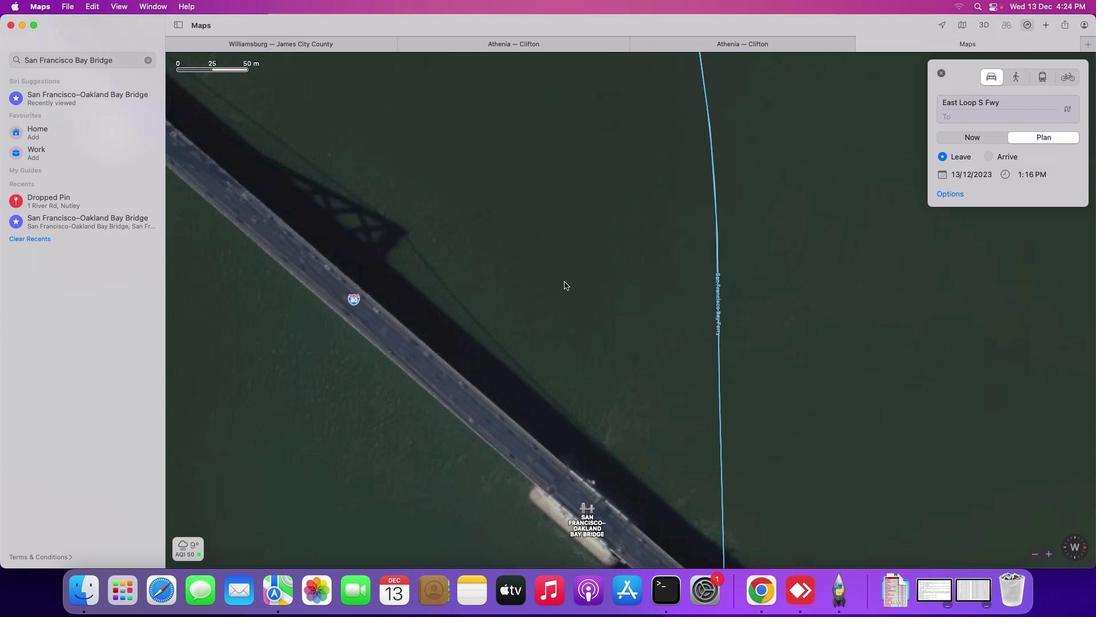 
Action: Mouse scrolled (564, 281) with delta (0, 0)
Screenshot: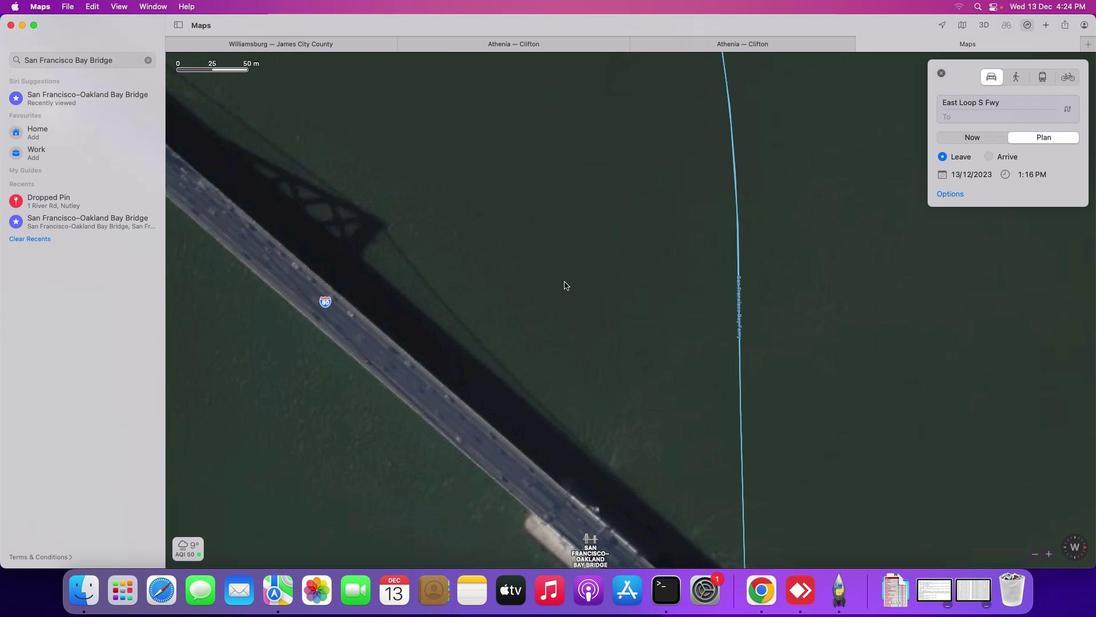 
Action: Mouse scrolled (564, 281) with delta (0, 0)
Screenshot: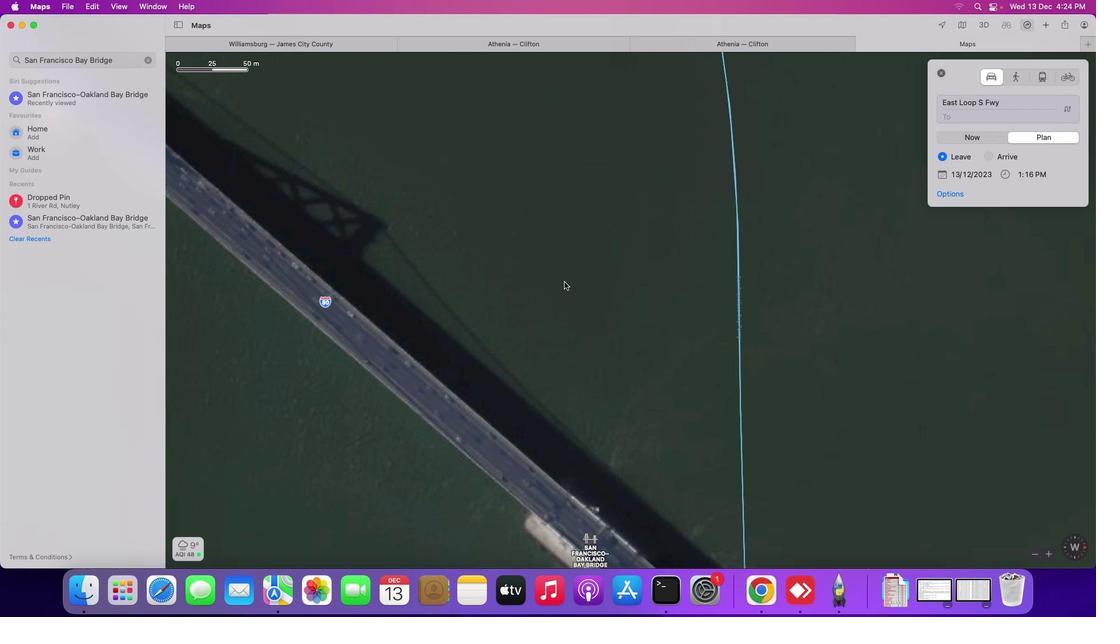 
Action: Mouse moved to (564, 282)
Screenshot: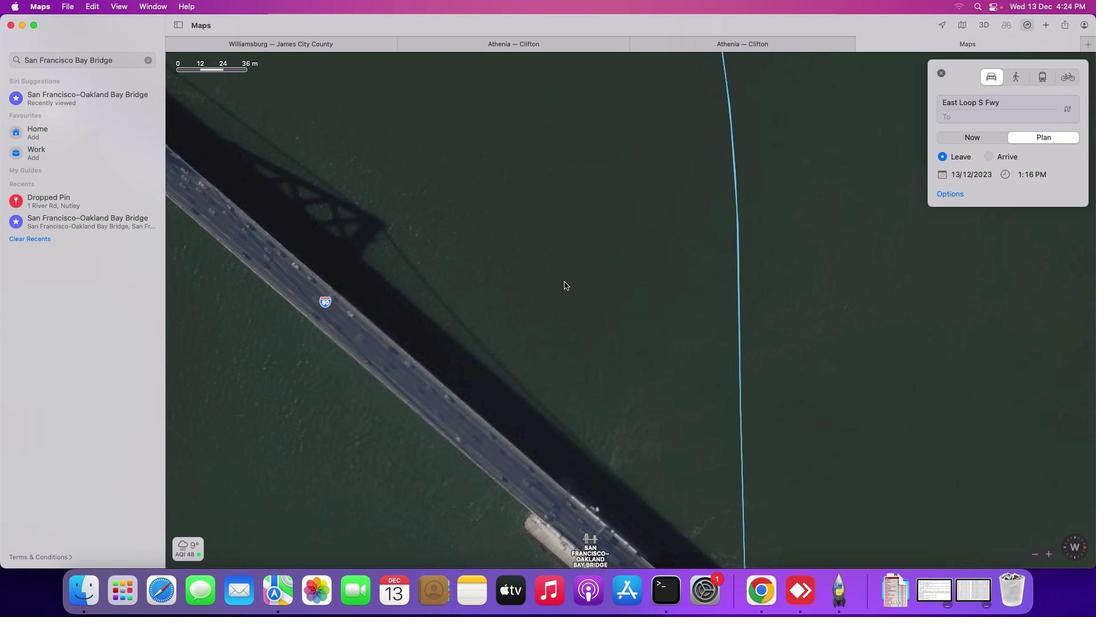 
Action: Mouse scrolled (564, 282) with delta (0, 0)
Screenshot: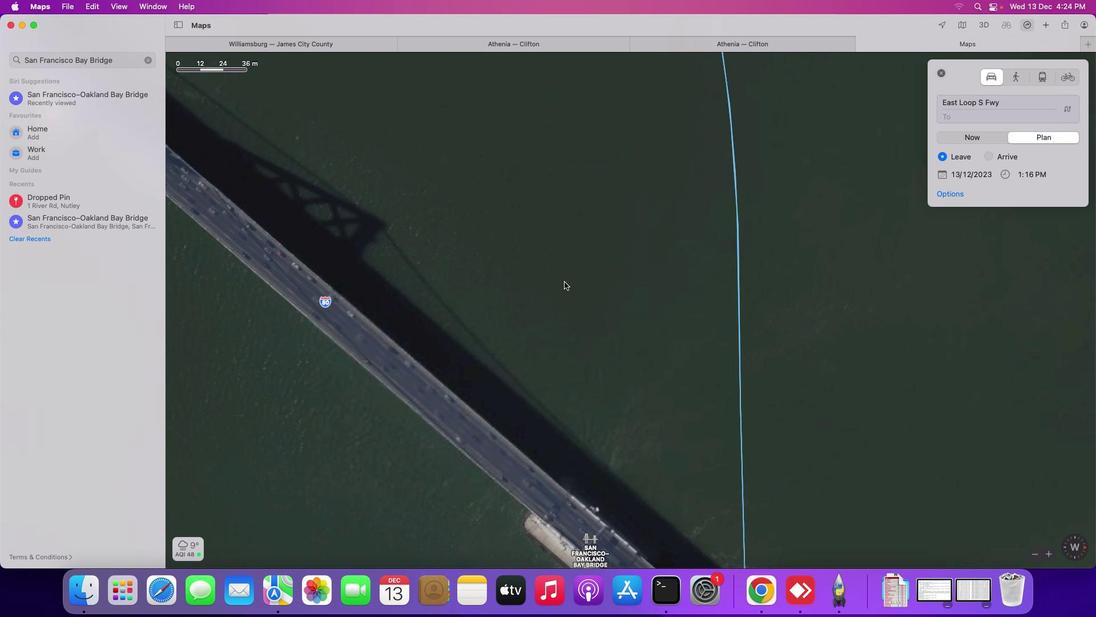 
Action: Mouse scrolled (564, 282) with delta (0, 1)
Screenshot: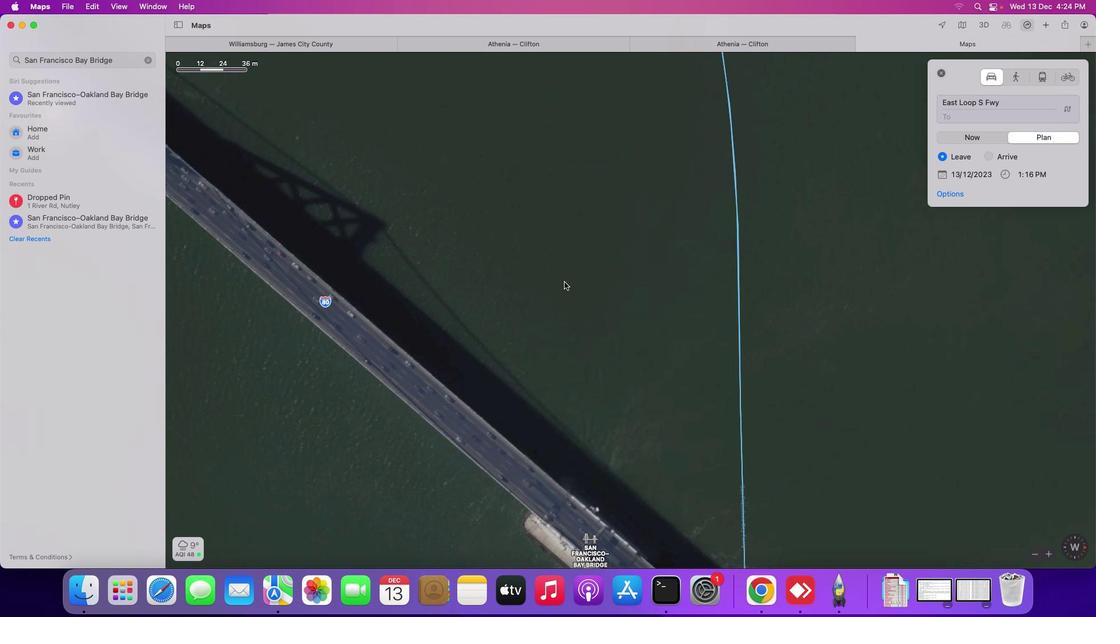 
Action: Mouse scrolled (564, 282) with delta (0, 1)
Screenshot: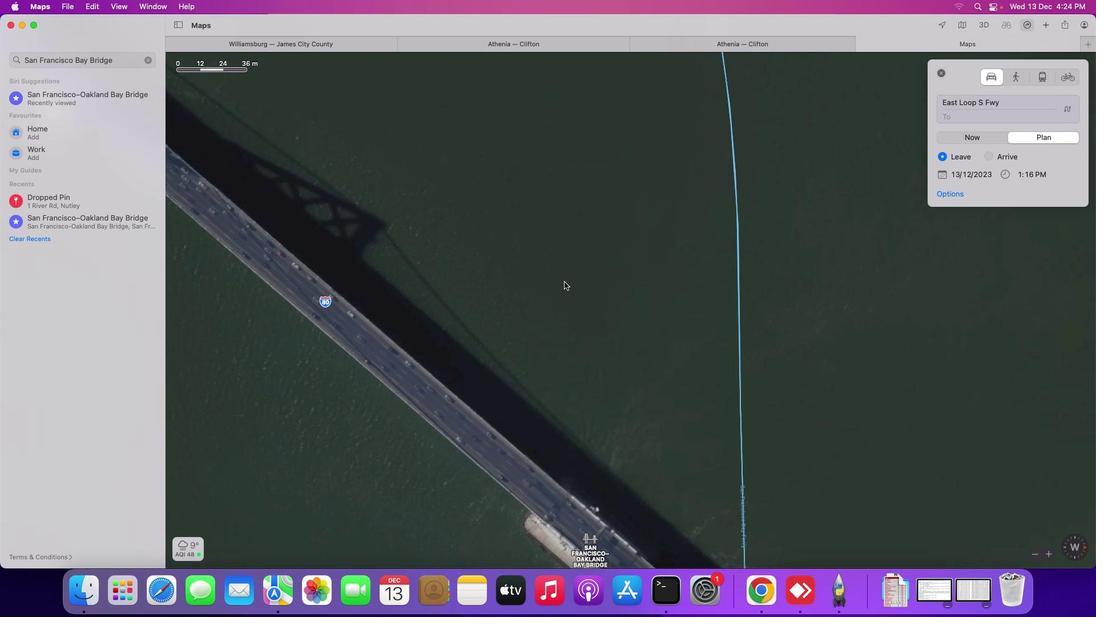 
Action: Mouse moved to (566, 282)
Screenshot: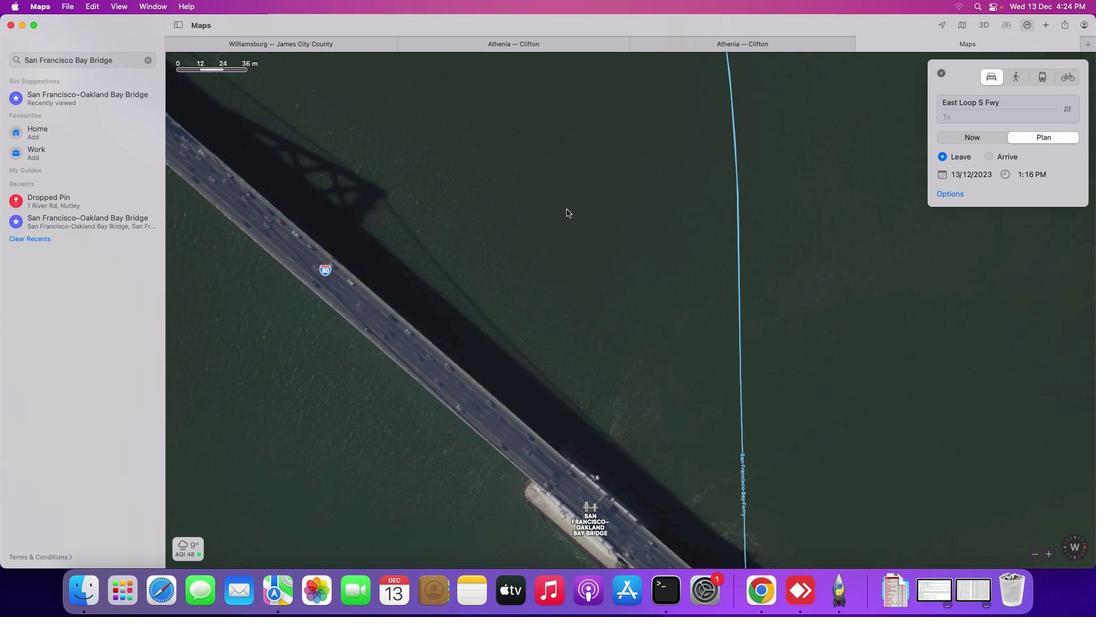 
Action: Mouse pressed left at (566, 282)
Screenshot: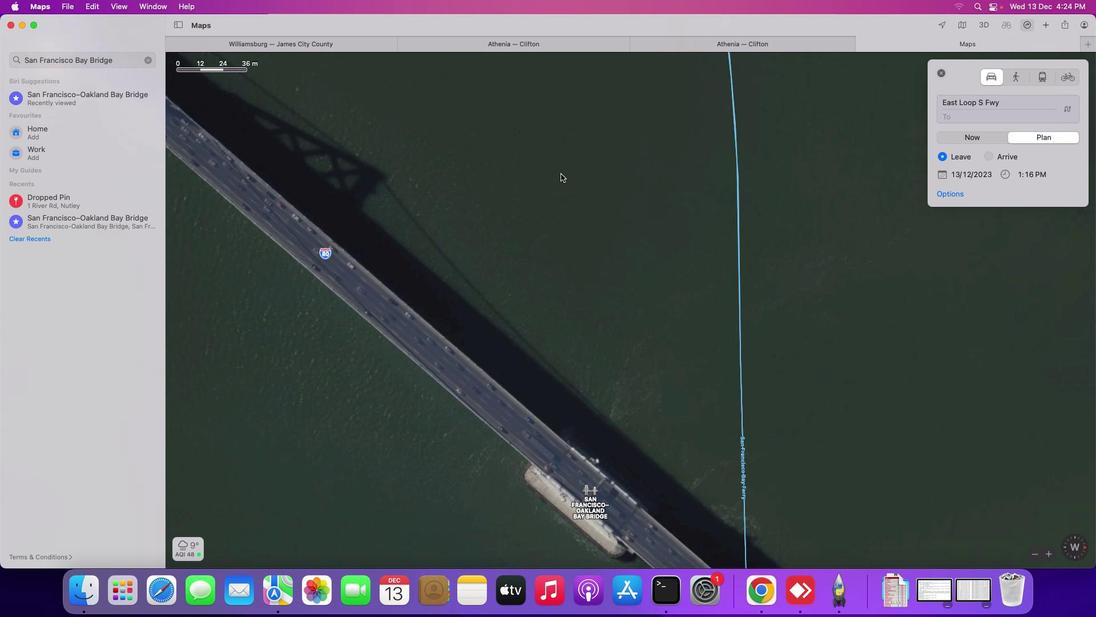 
Action: Mouse moved to (607, 266)
Screenshot: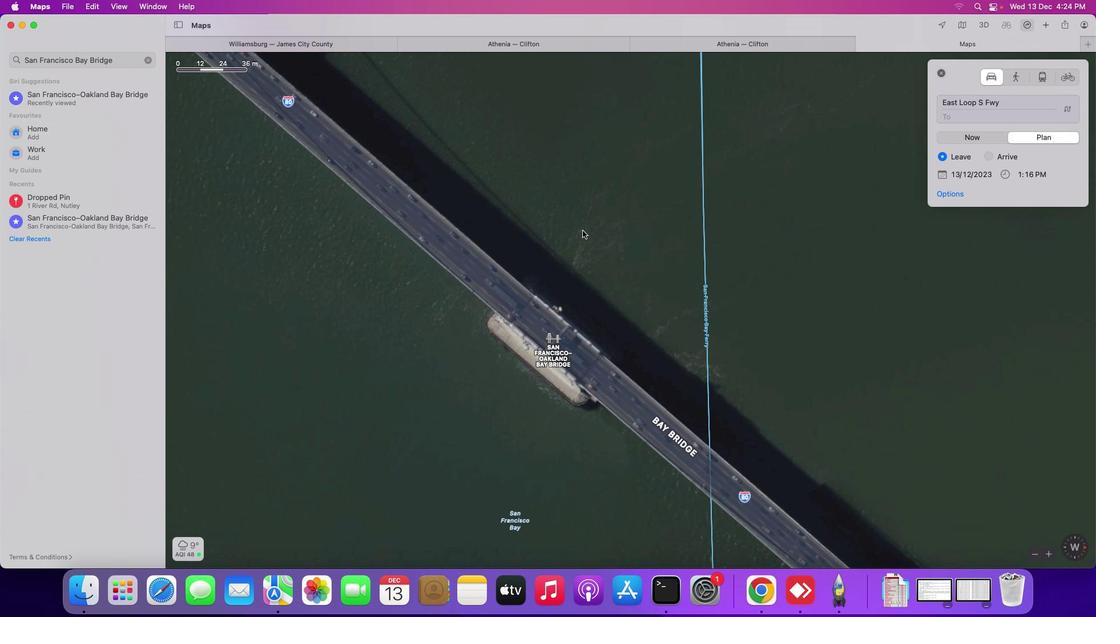 
Action: Mouse pressed left at (607, 266)
Screenshot: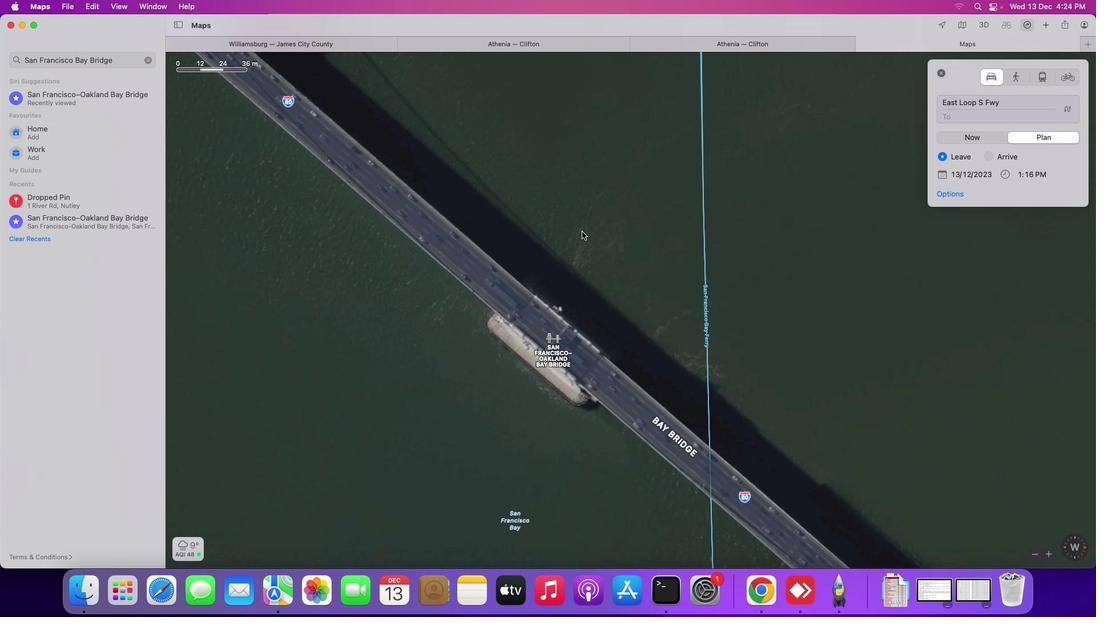 
Action: Mouse moved to (601, 283)
Screenshot: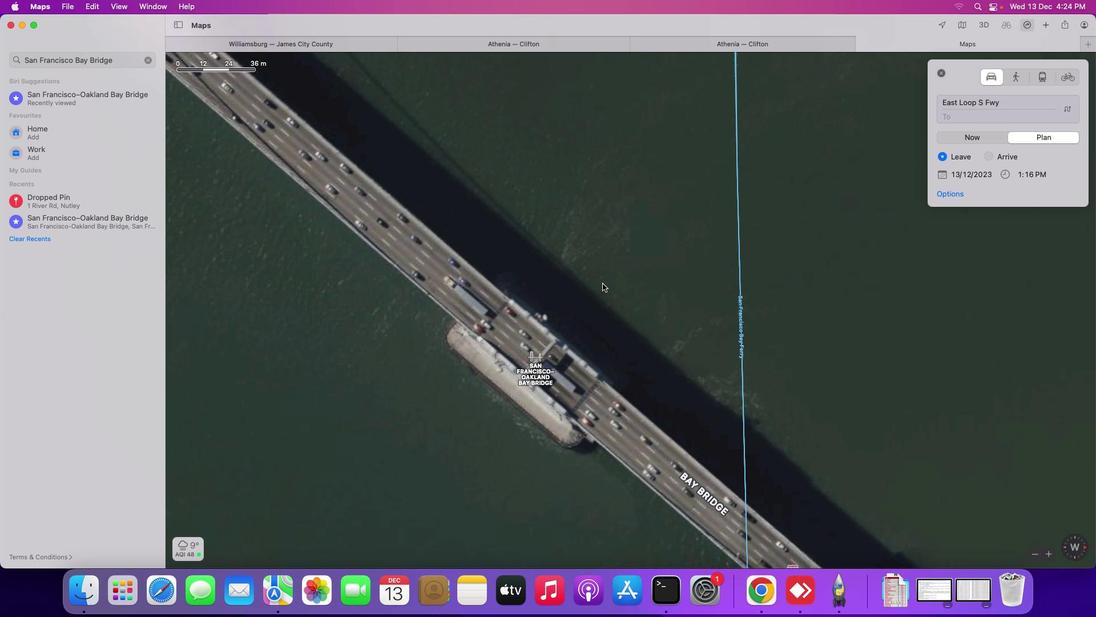 
Action: Mouse scrolled (601, 283) with delta (0, 0)
Screenshot: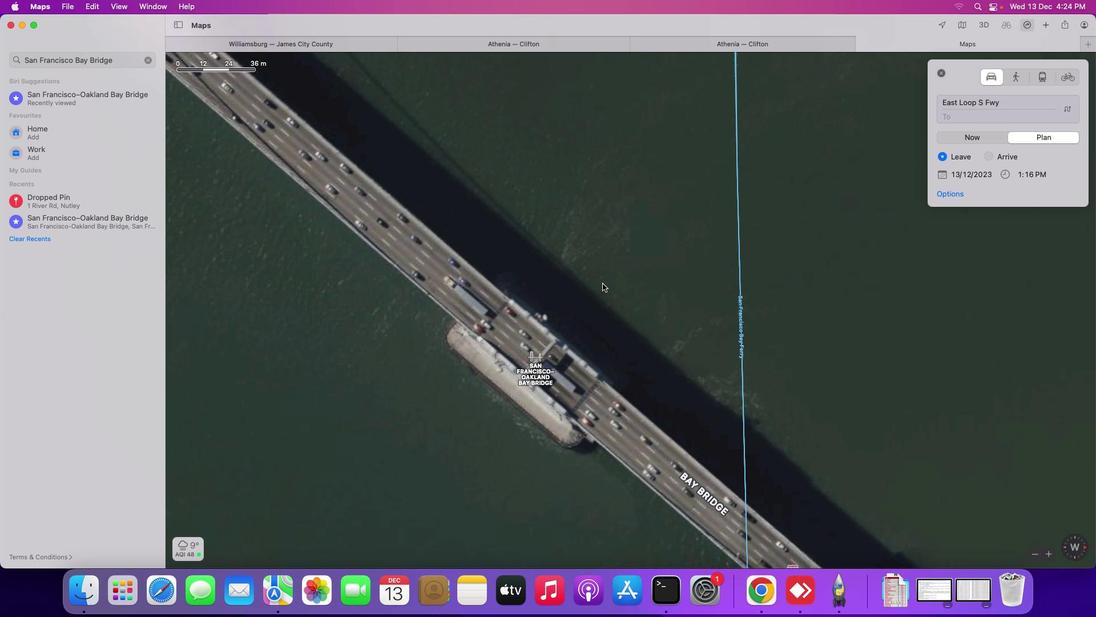 
Action: Mouse moved to (601, 283)
Screenshot: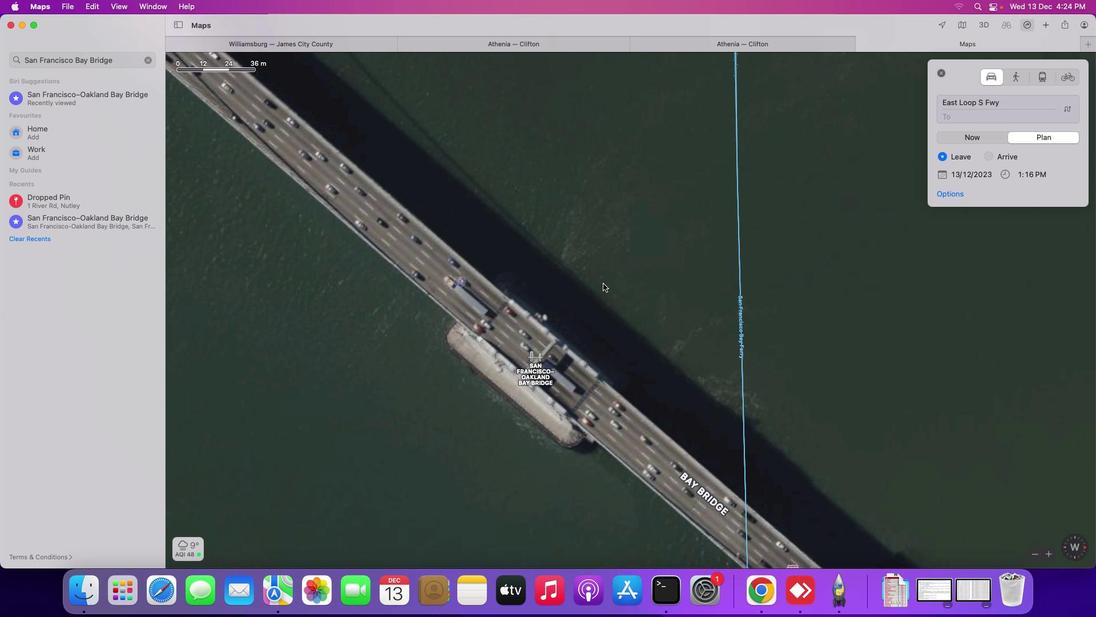 
Action: Mouse scrolled (601, 283) with delta (0, 0)
Screenshot: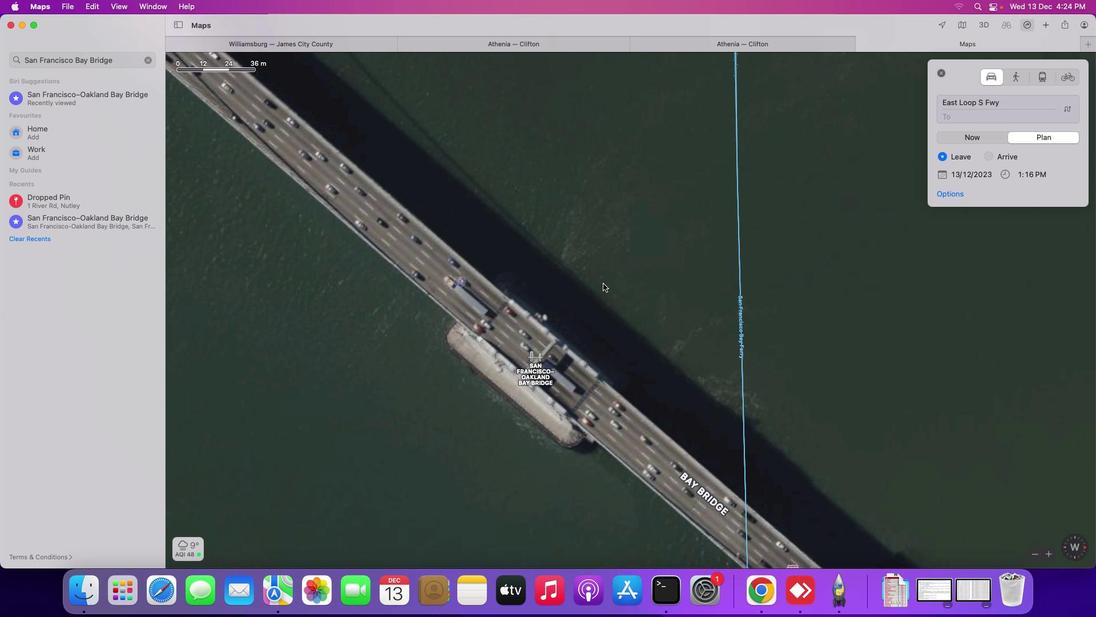 
Action: Mouse scrolled (601, 283) with delta (0, 1)
Screenshot: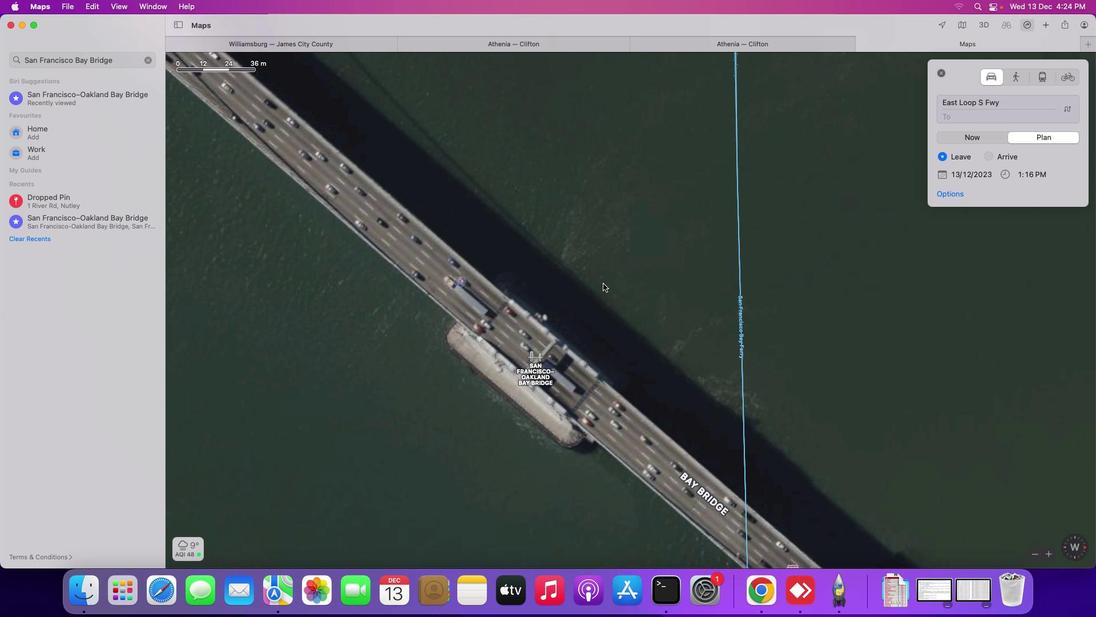 
Action: Mouse moved to (602, 283)
Screenshot: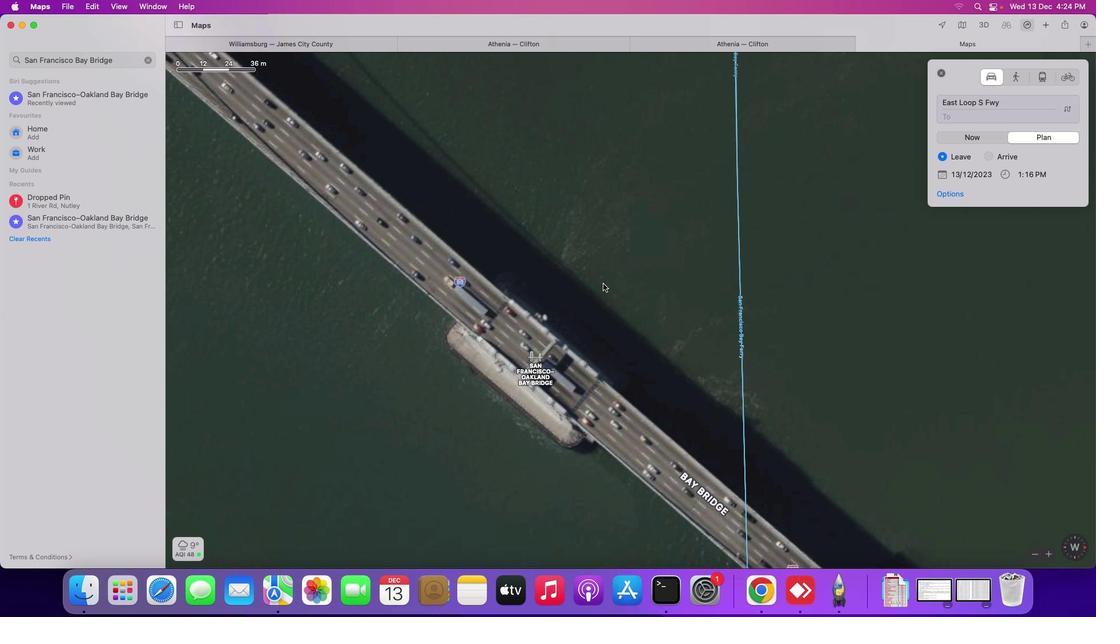
Action: Mouse scrolled (602, 283) with delta (0, 2)
Screenshot: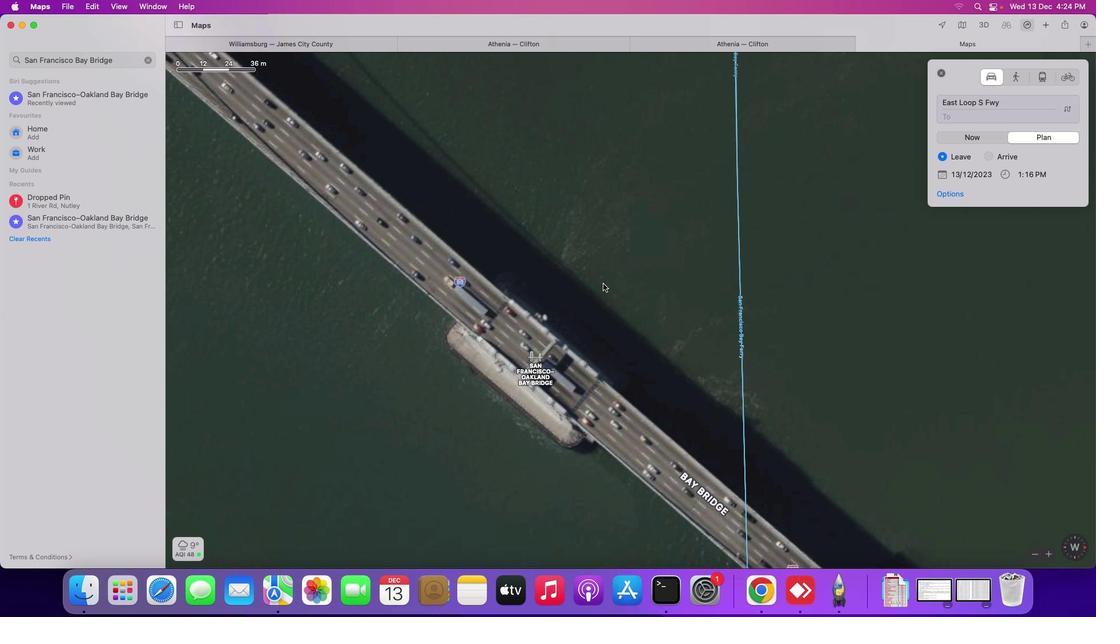 
Action: Mouse moved to (602, 283)
Screenshot: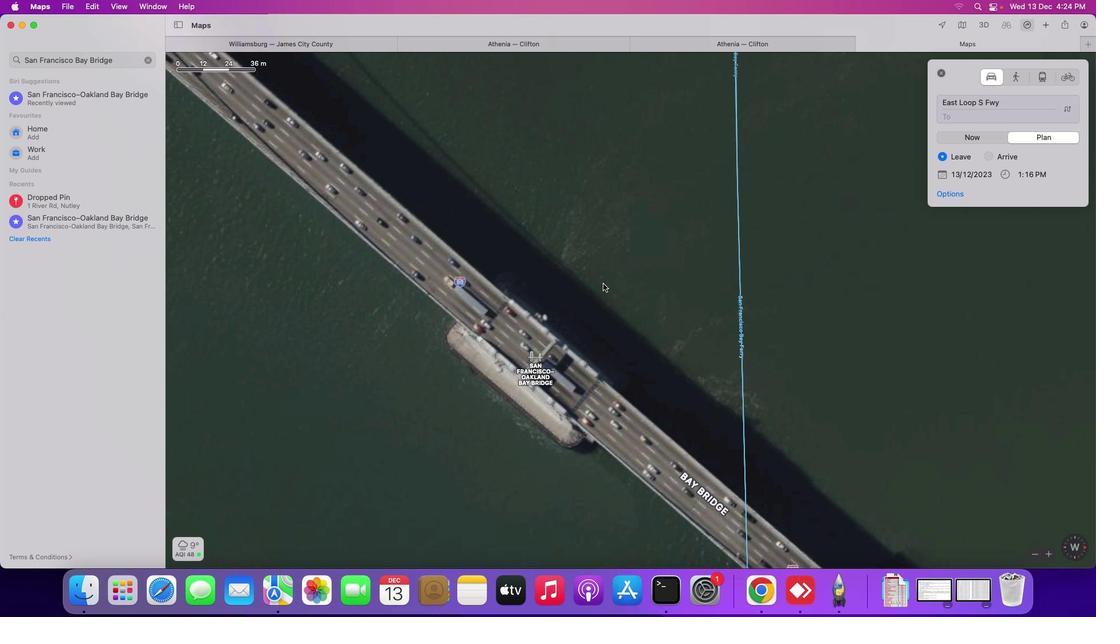 
Action: Mouse scrolled (602, 283) with delta (0, 2)
Screenshot: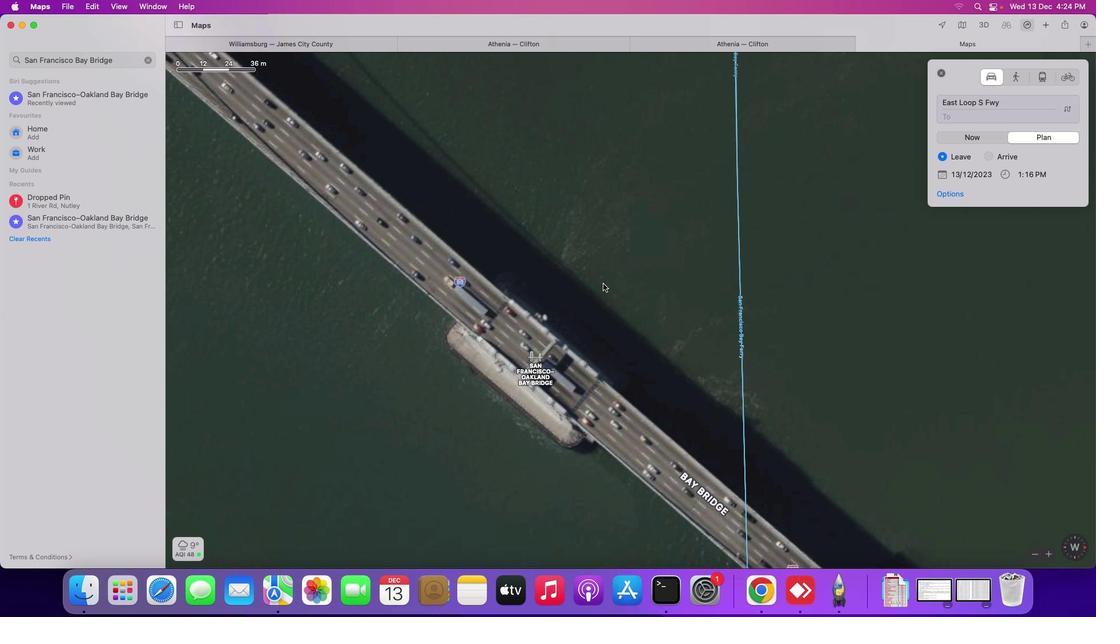 
Action: Mouse moved to (603, 283)
Screenshot: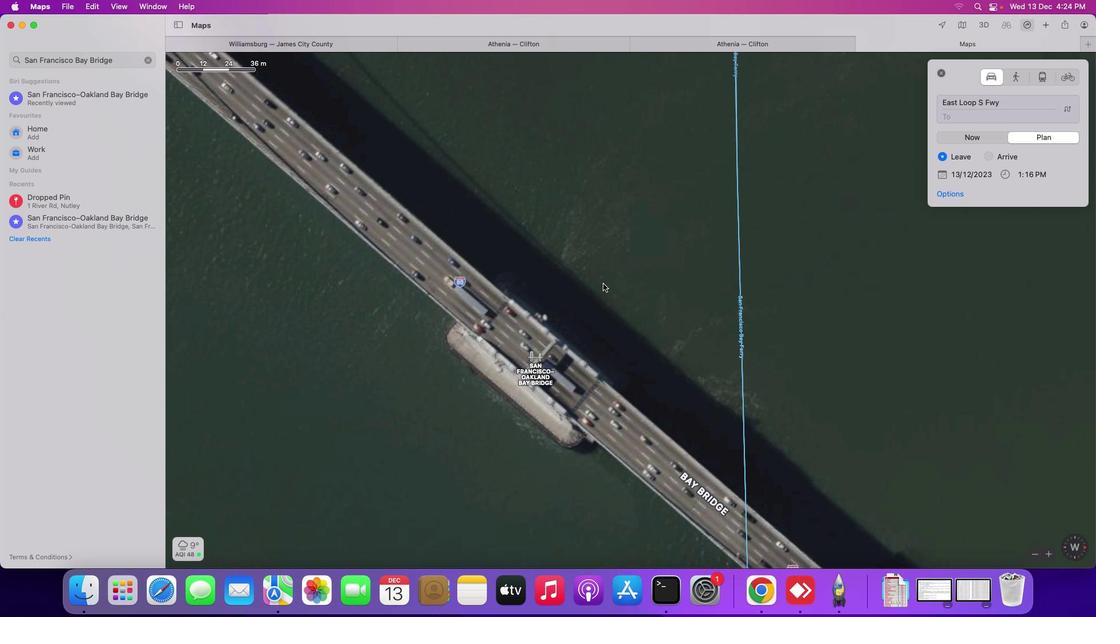 
Action: Mouse scrolled (603, 283) with delta (0, 2)
Screenshot: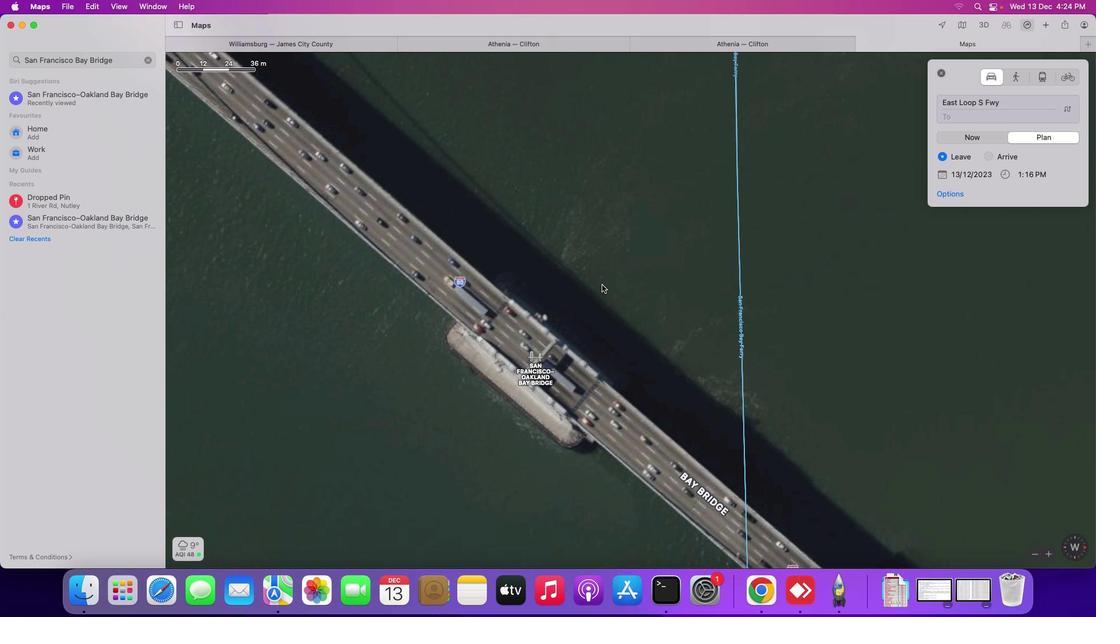 
Action: Mouse scrolled (603, 283) with delta (0, 0)
Screenshot: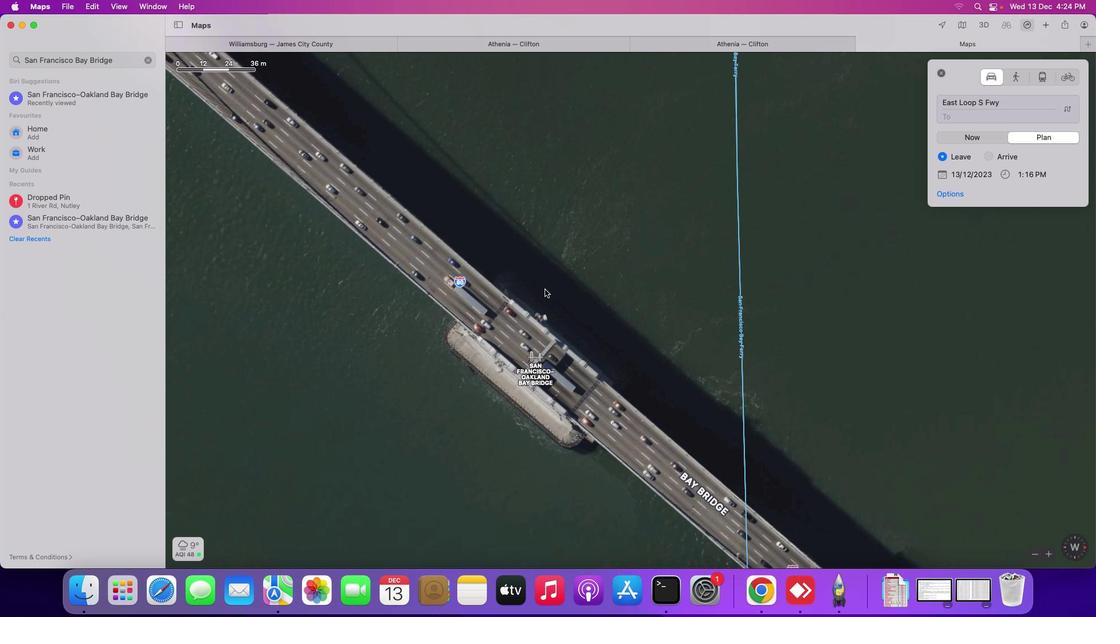 
Action: Mouse moved to (543, 287)
Screenshot: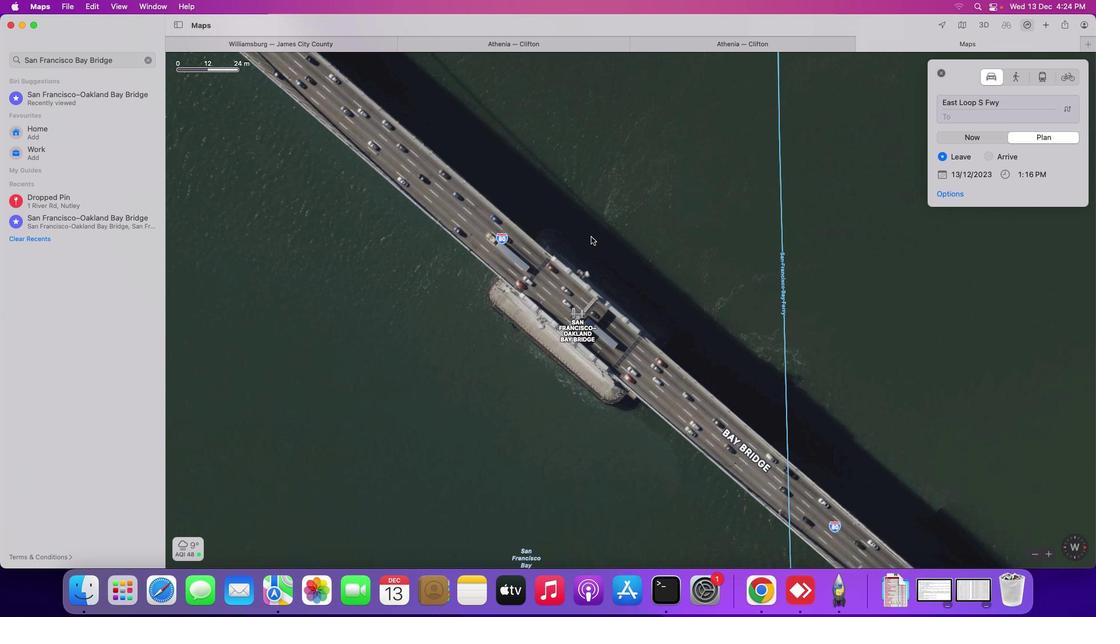 
Action: Mouse pressed left at (543, 287)
Screenshot: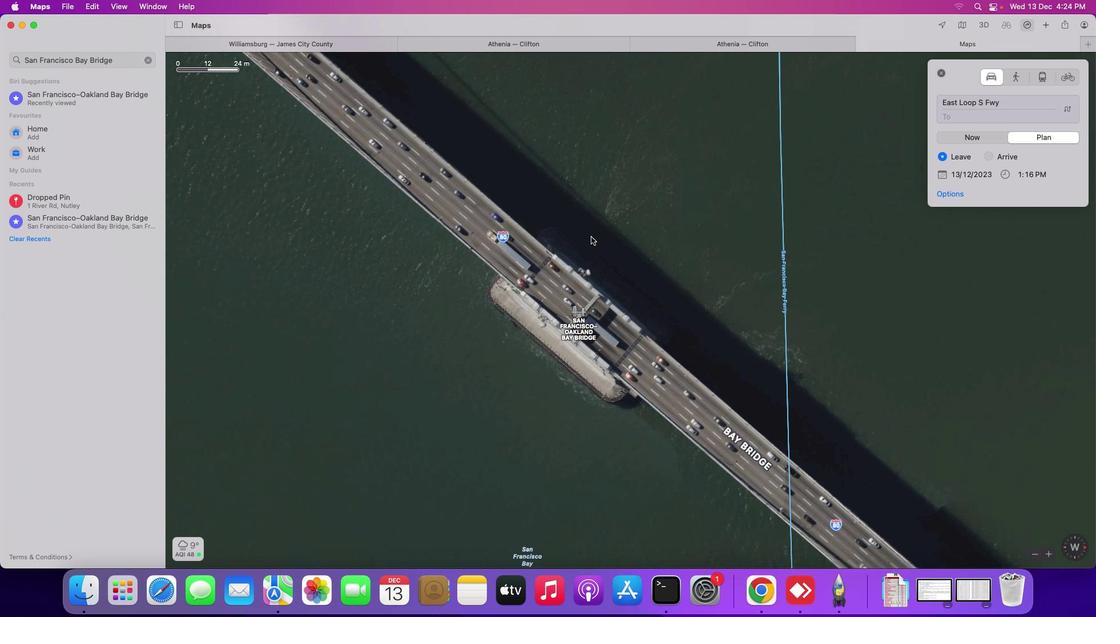 
Action: Mouse moved to (589, 245)
Screenshot: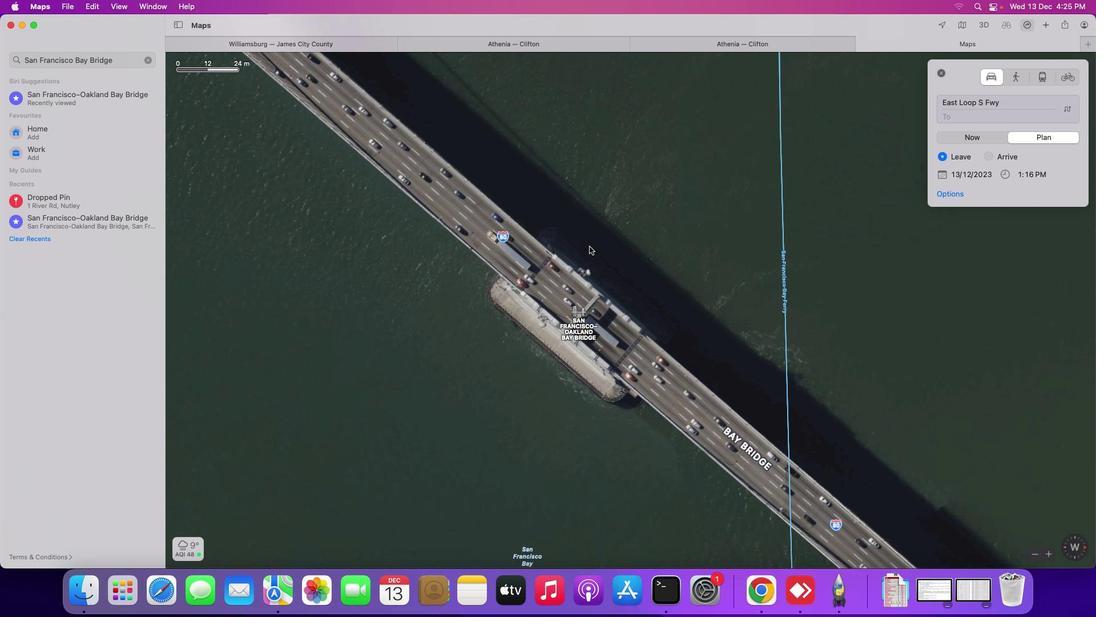 
Action: Mouse scrolled (589, 245) with delta (0, 0)
Screenshot: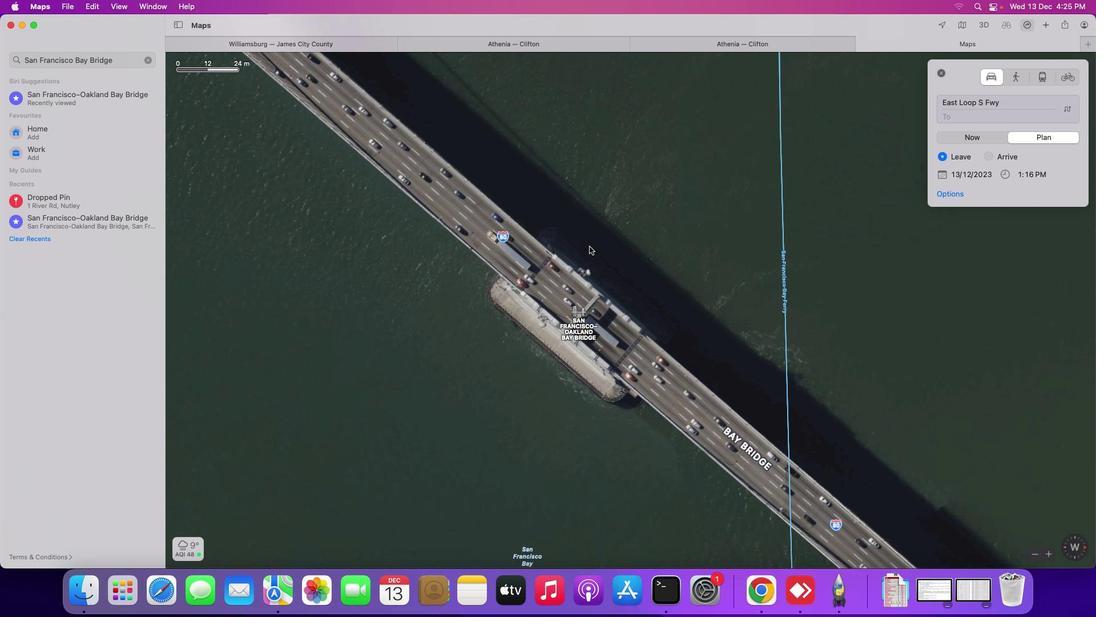 
Action: Mouse moved to (589, 245)
Screenshot: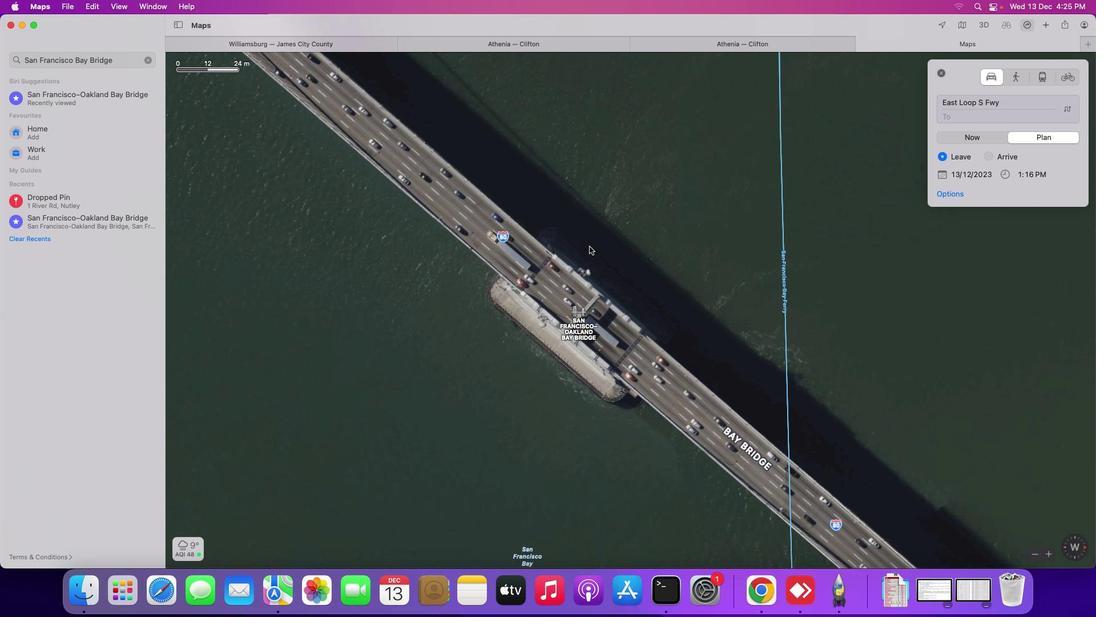
Action: Mouse scrolled (589, 245) with delta (0, 0)
Screenshot: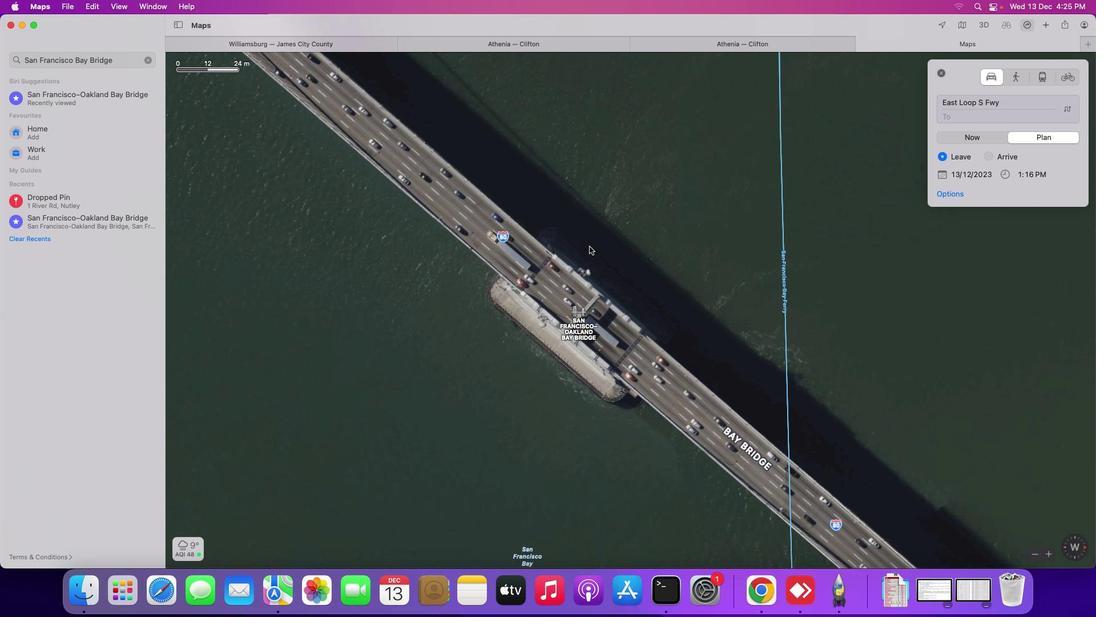 
Action: Mouse moved to (589, 245)
Screenshot: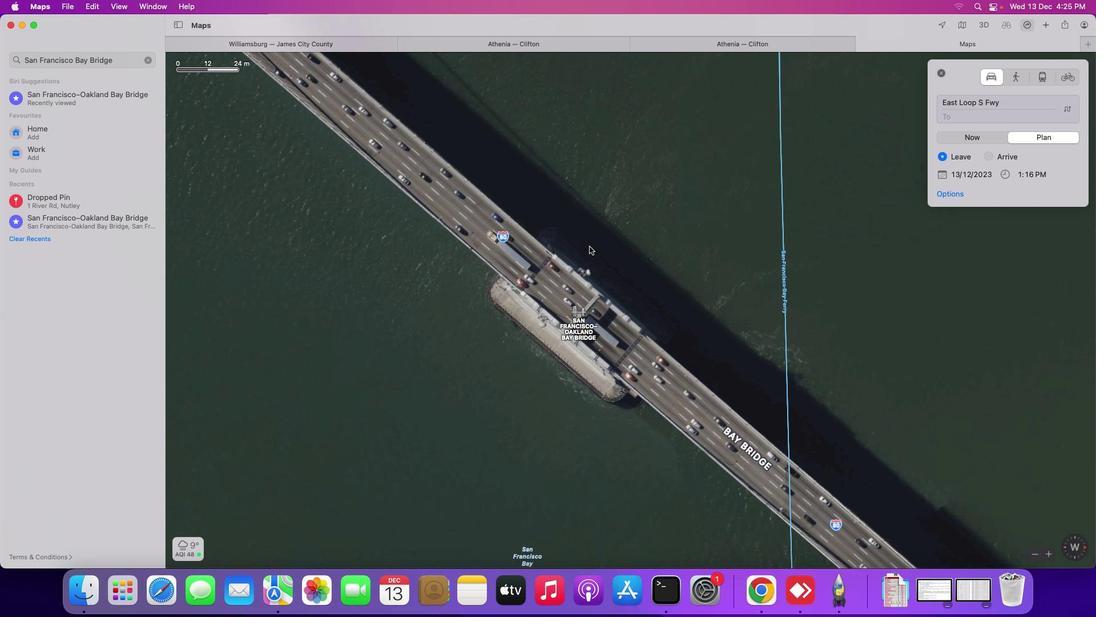 
Action: Mouse scrolled (589, 245) with delta (0, 1)
Screenshot: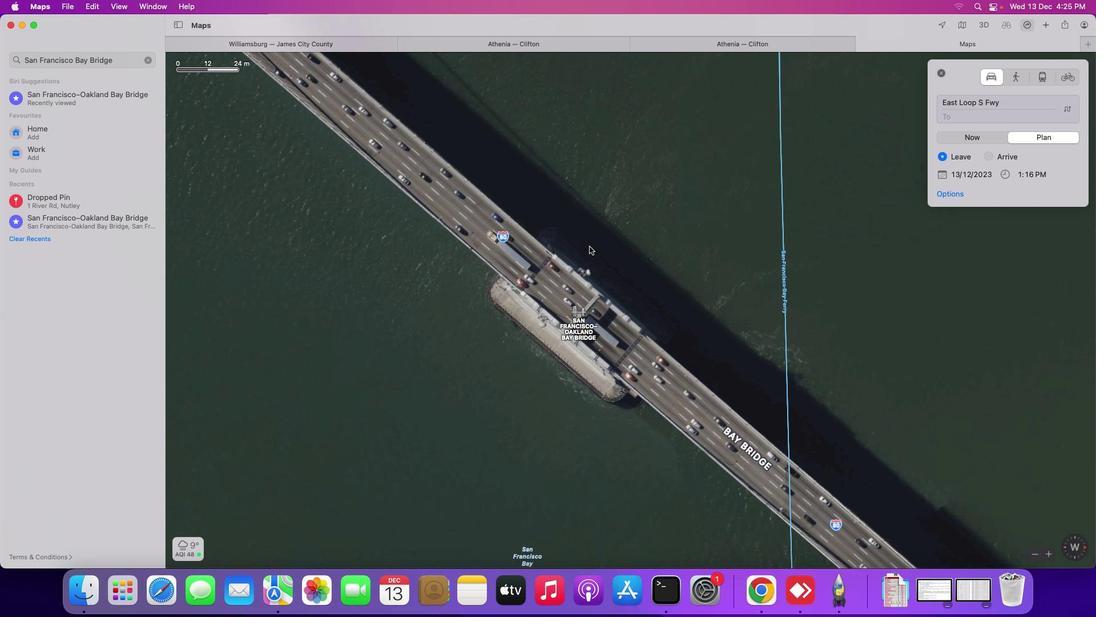 
Action: Mouse moved to (589, 245)
Screenshot: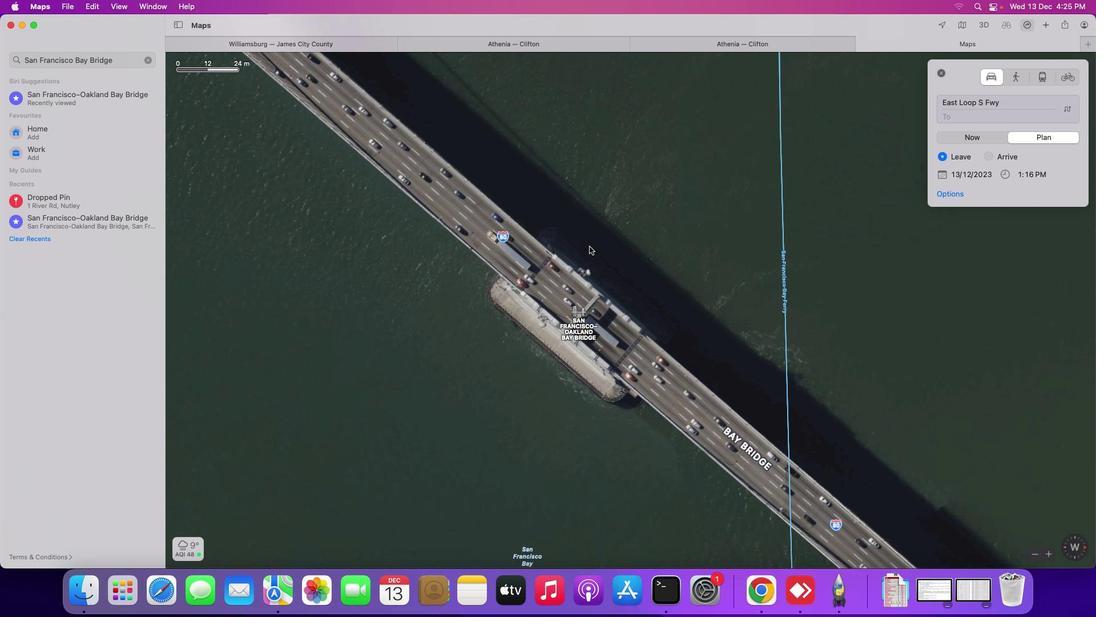 
Action: Mouse scrolled (589, 245) with delta (0, 2)
Screenshot: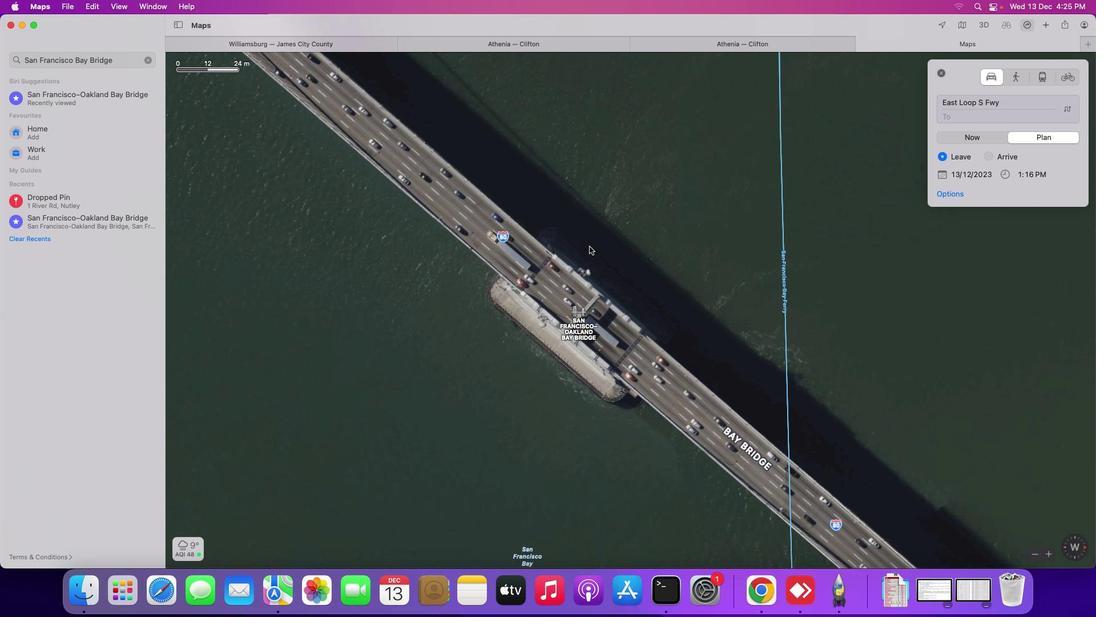 
Action: Mouse moved to (589, 246)
Screenshot: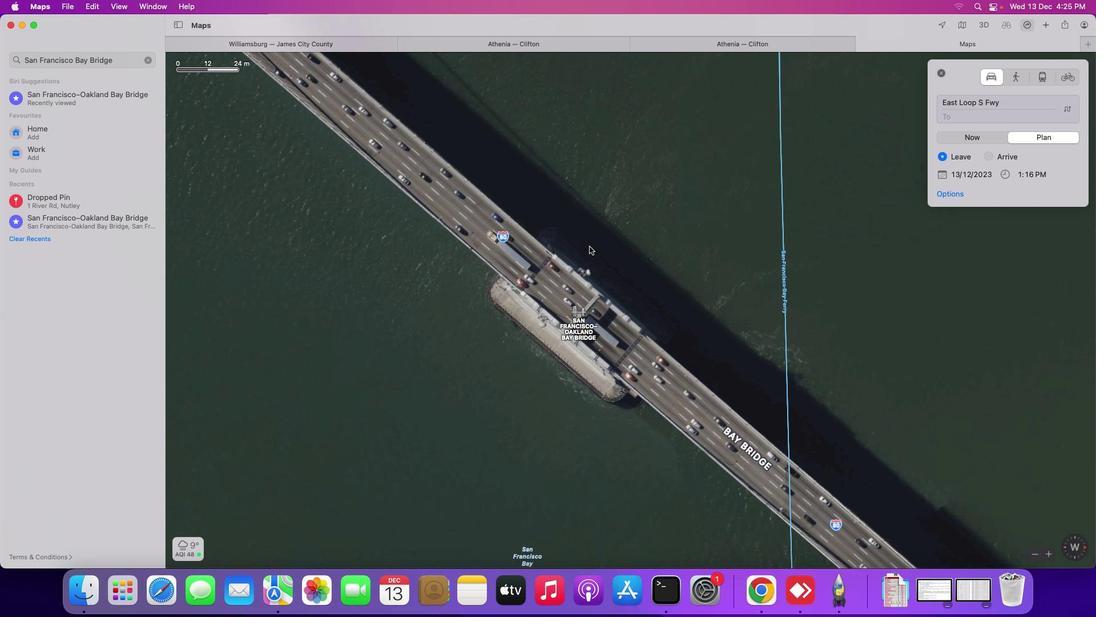 
Action: Mouse scrolled (589, 246) with delta (0, 2)
Screenshot: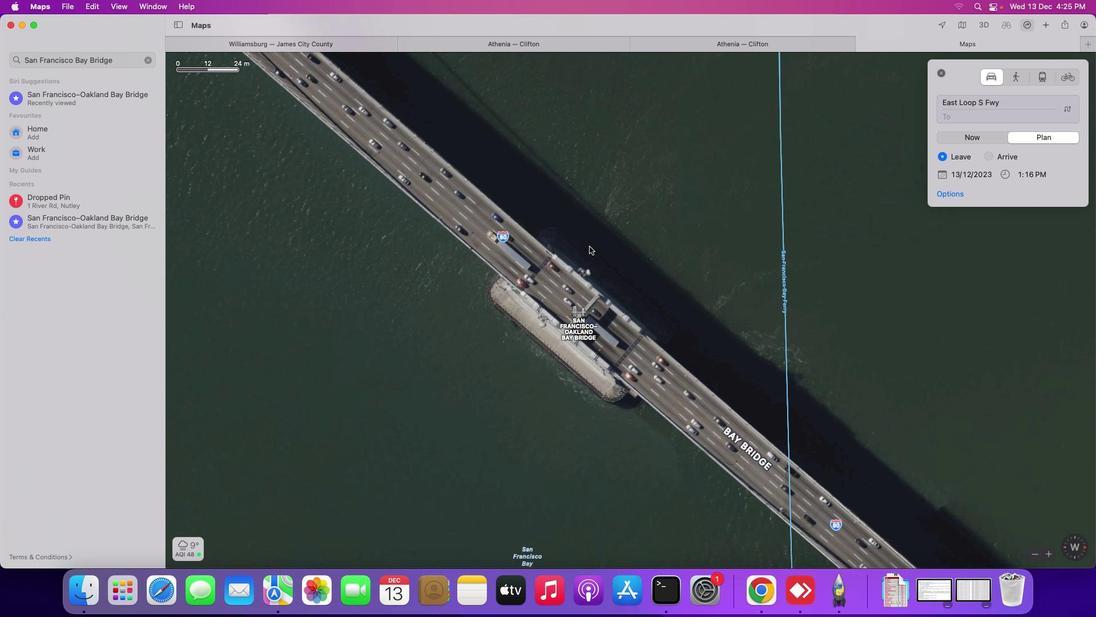 
Action: Mouse moved to (589, 246)
Screenshot: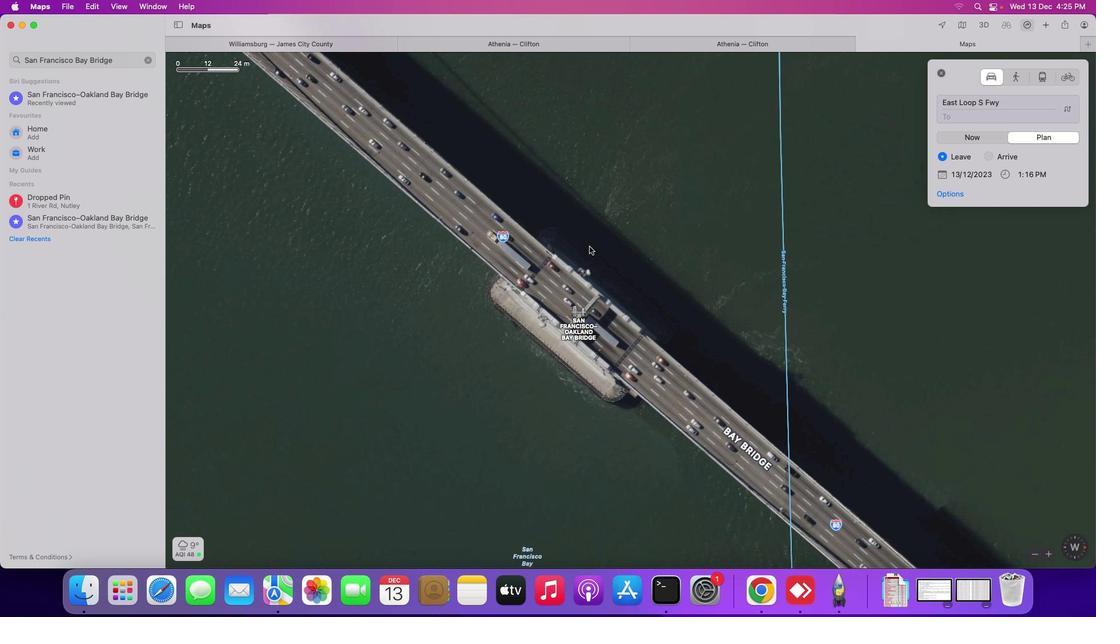 
Action: Mouse scrolled (589, 246) with delta (0, 0)
Screenshot: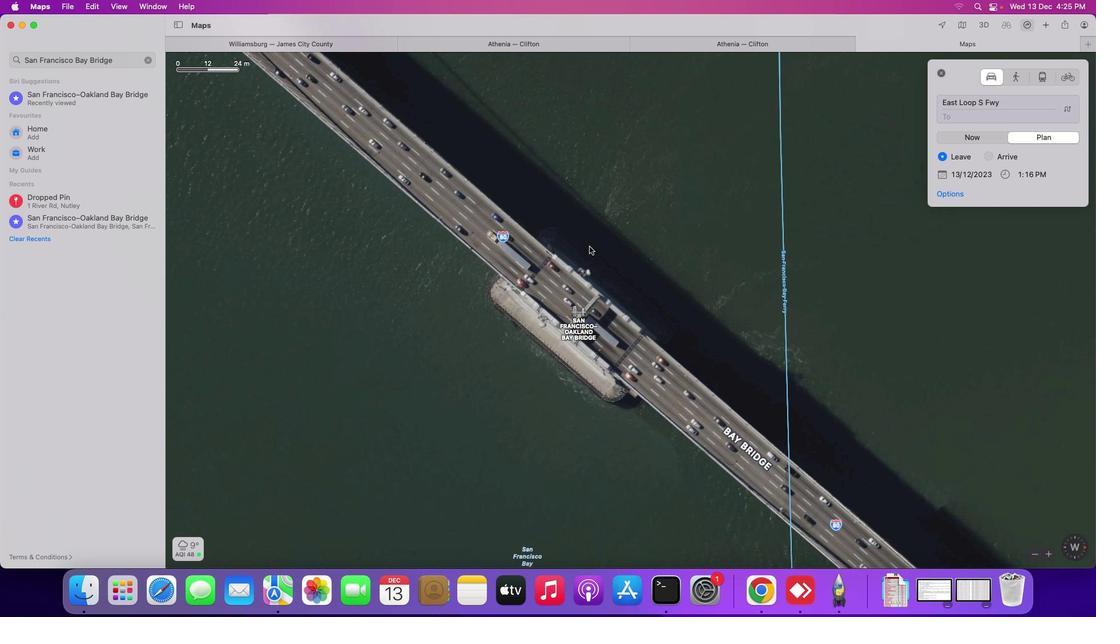 
Action: Mouse scrolled (589, 246) with delta (0, 0)
Screenshot: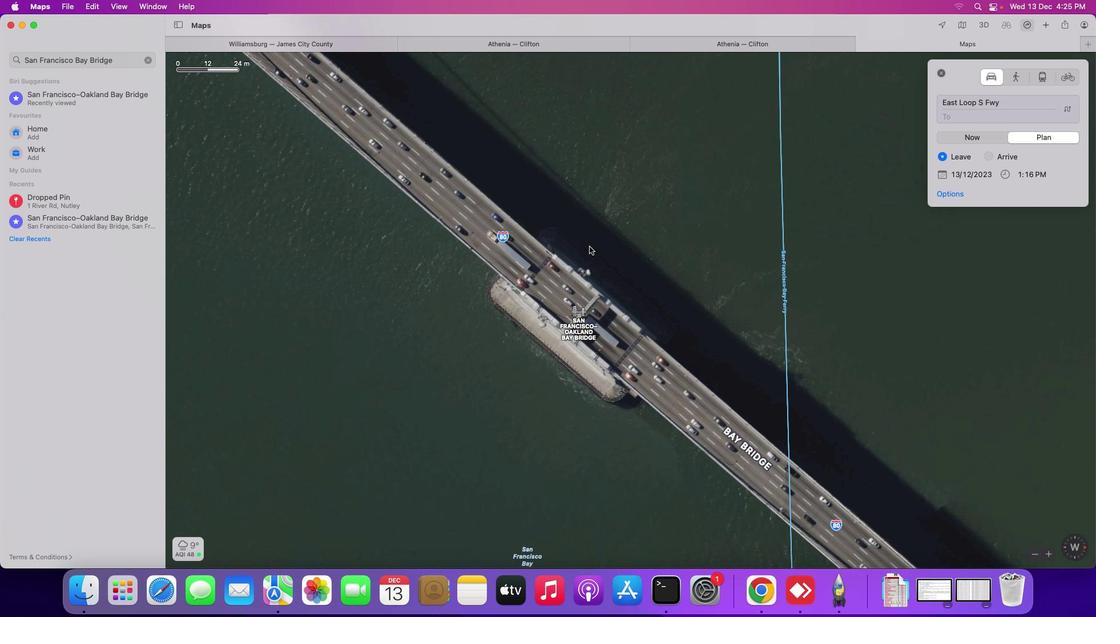 
Action: Mouse scrolled (589, 246) with delta (0, 0)
Screenshot: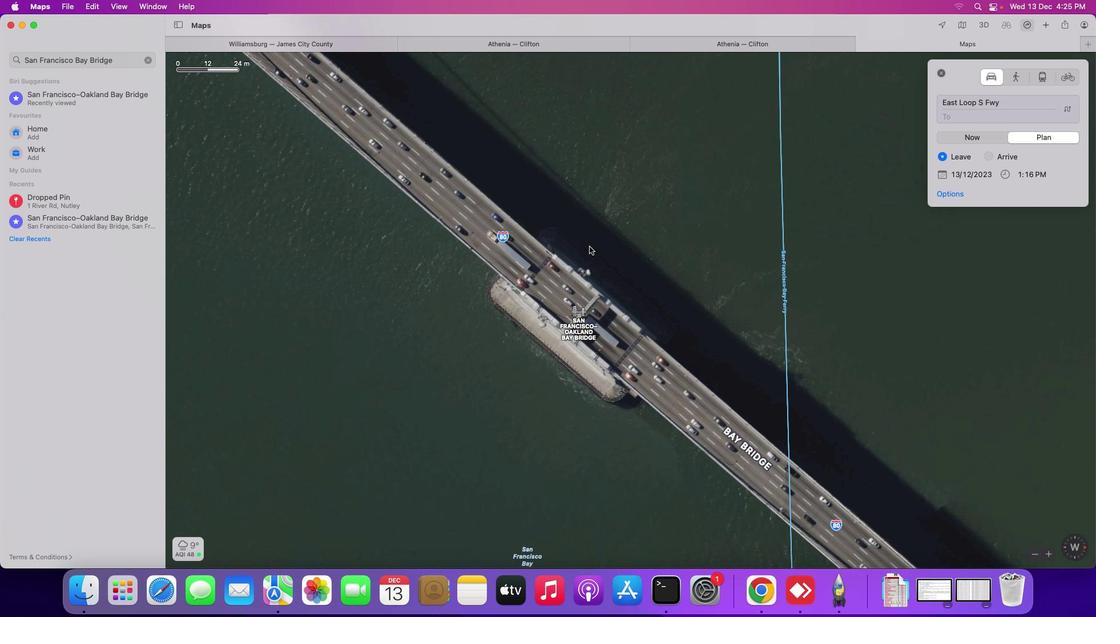 
Action: Mouse moved to (590, 246)
Screenshot: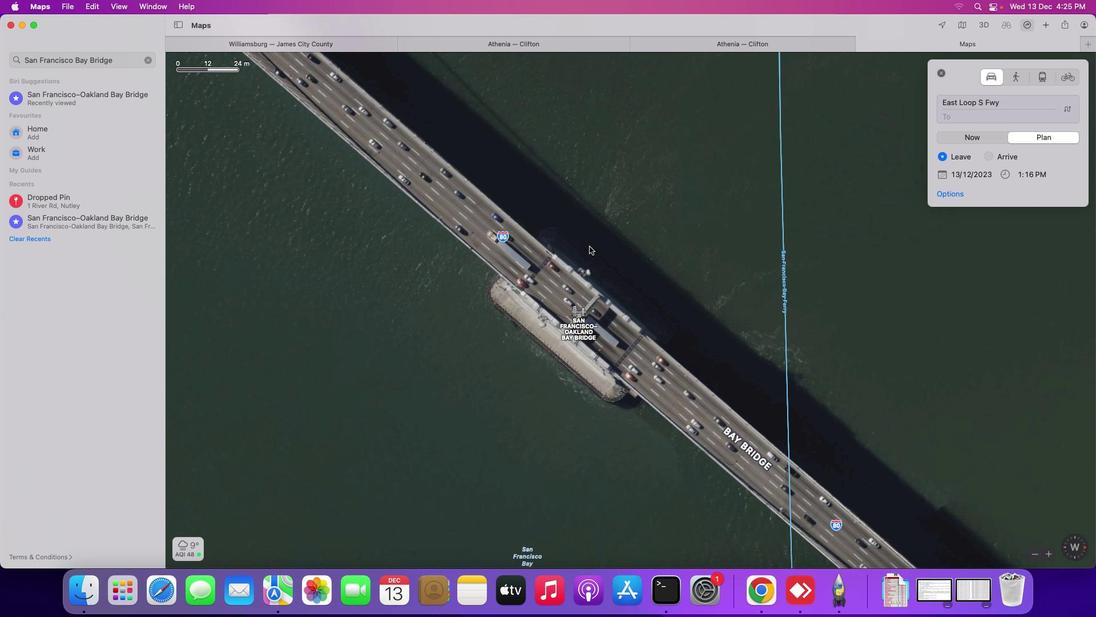 
